 Task: Create a sub task Release to Production / Go Live for the task  Implement a new cloud-based project accounting system for a company in the project BayTech , assign it to team member softage.2@softage.net and update the status of the sub task to  Completed , set the priority of the sub task to High
Action: Mouse moved to (439, 410)
Screenshot: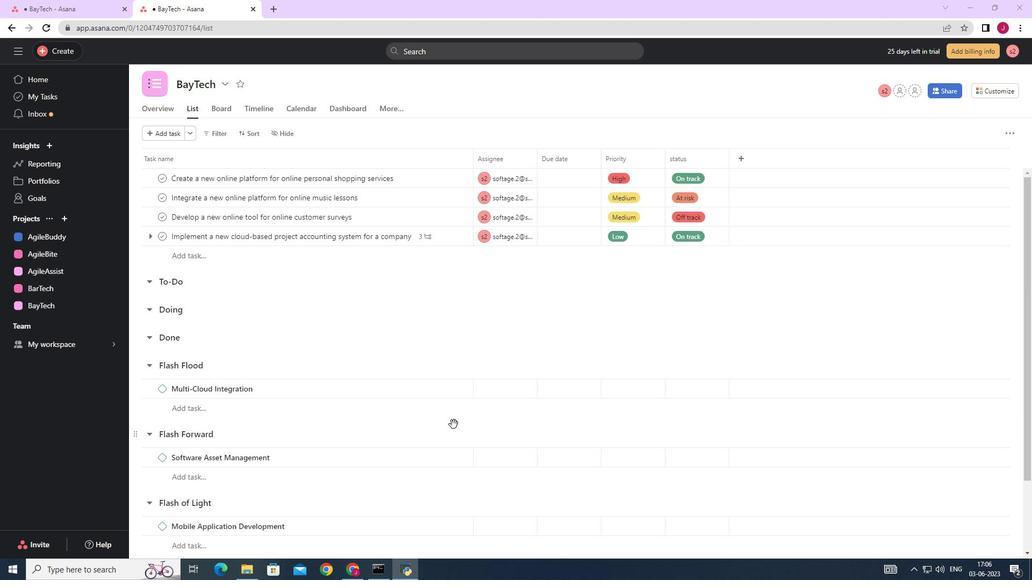 
Action: Mouse scrolled (439, 410) with delta (0, 0)
Screenshot: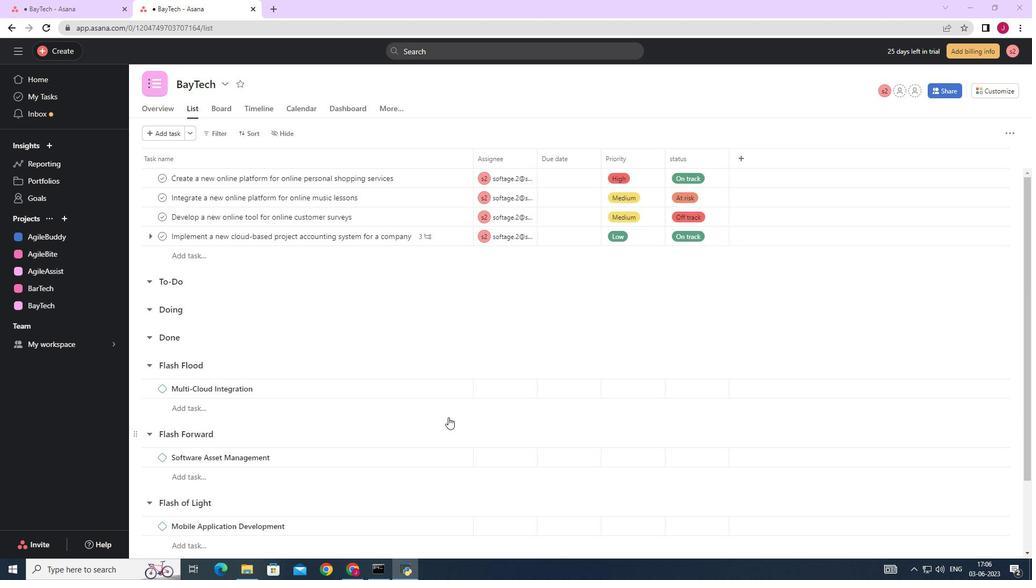 
Action: Mouse scrolled (439, 410) with delta (0, 0)
Screenshot: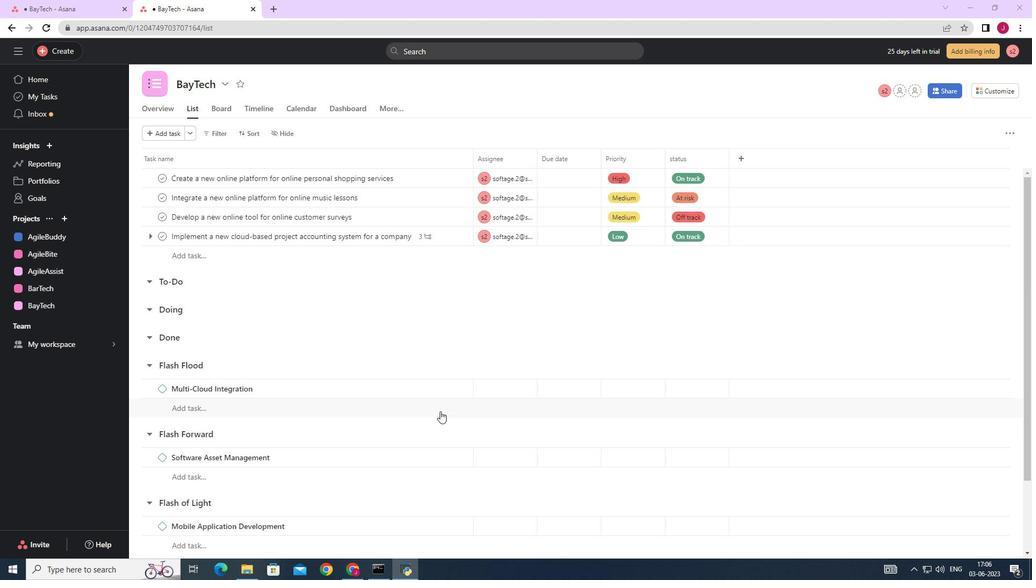 
Action: Mouse scrolled (439, 410) with delta (0, 0)
Screenshot: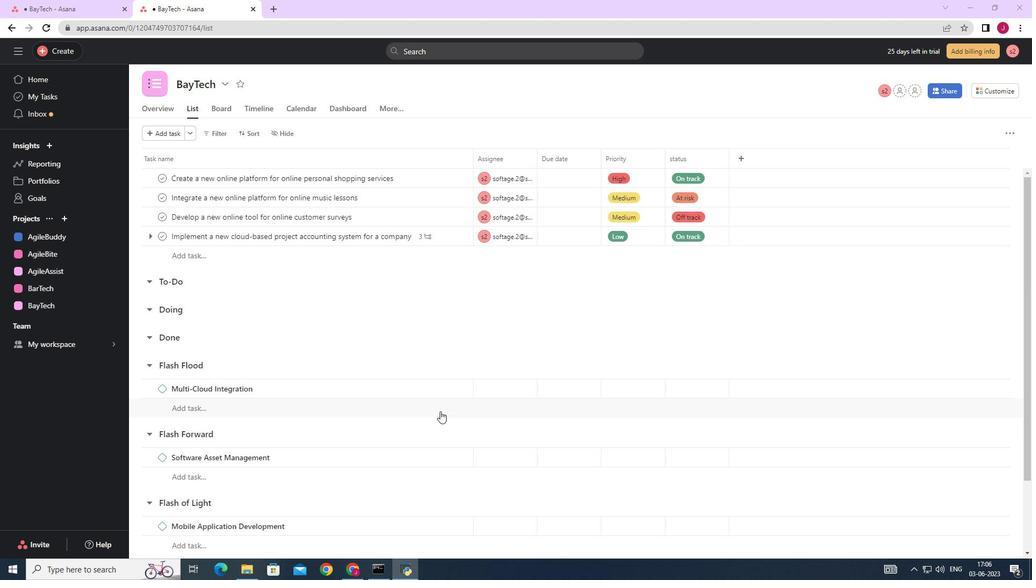 
Action: Mouse scrolled (439, 410) with delta (0, 0)
Screenshot: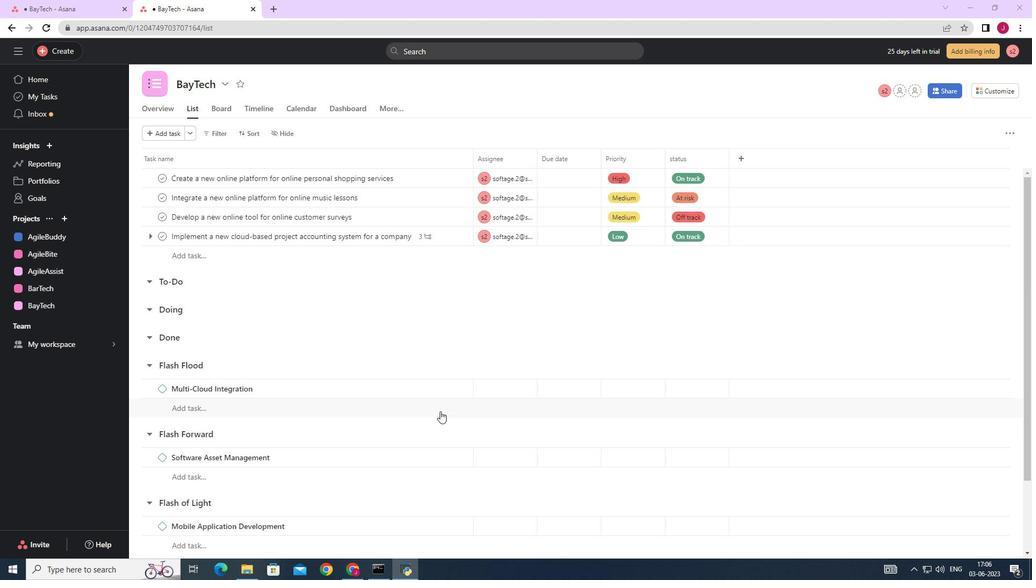 
Action: Mouse scrolled (439, 410) with delta (0, 0)
Screenshot: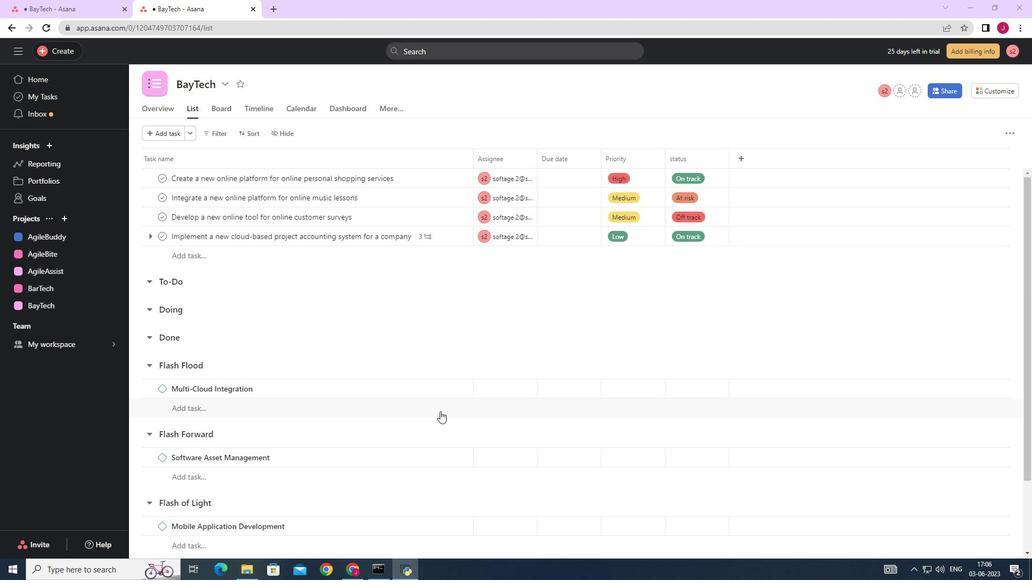 
Action: Mouse moved to (423, 409)
Screenshot: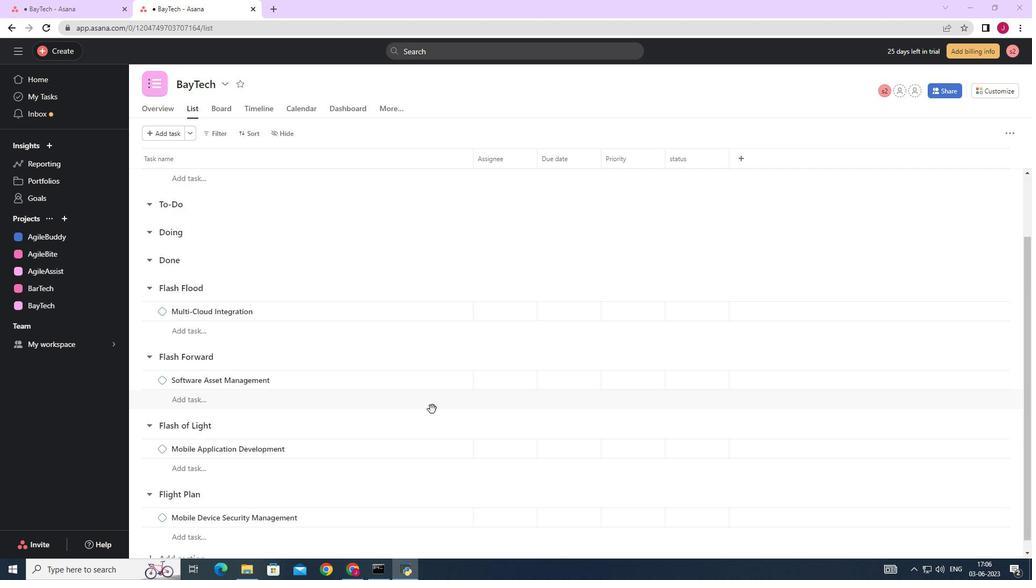 
Action: Mouse scrolled (423, 409) with delta (0, 0)
Screenshot: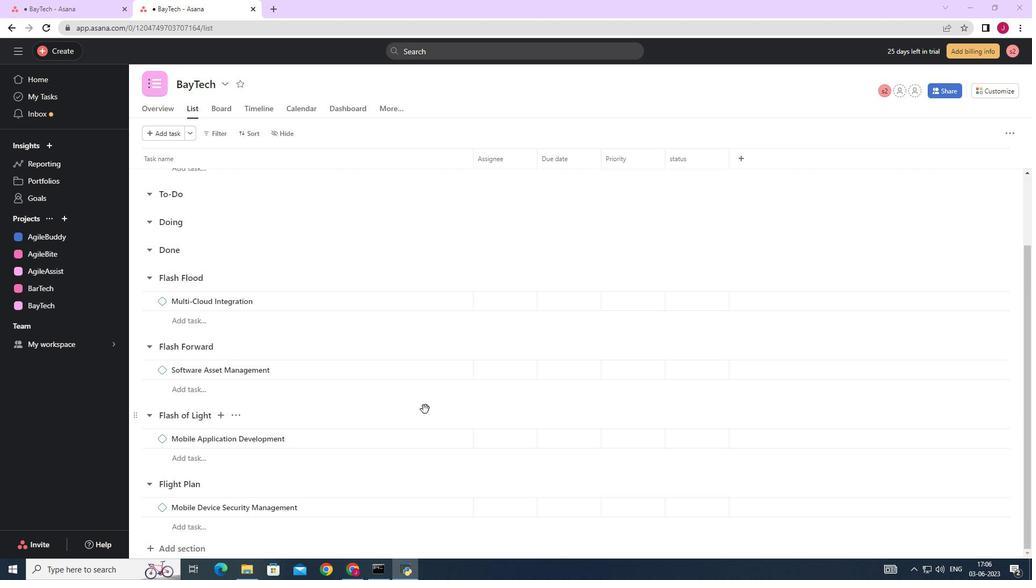 
Action: Mouse scrolled (423, 409) with delta (0, 0)
Screenshot: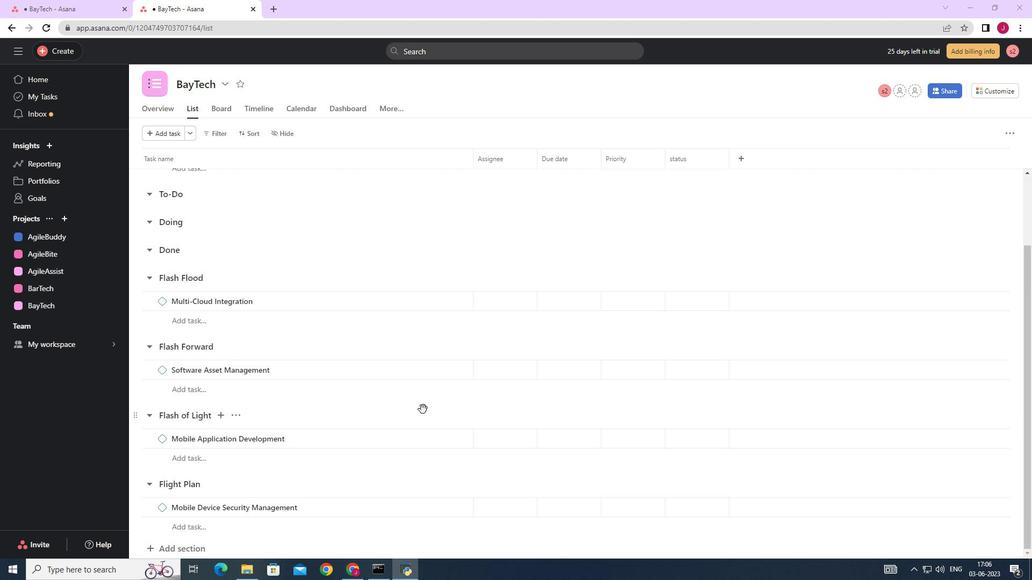 
Action: Mouse scrolled (423, 409) with delta (0, 0)
Screenshot: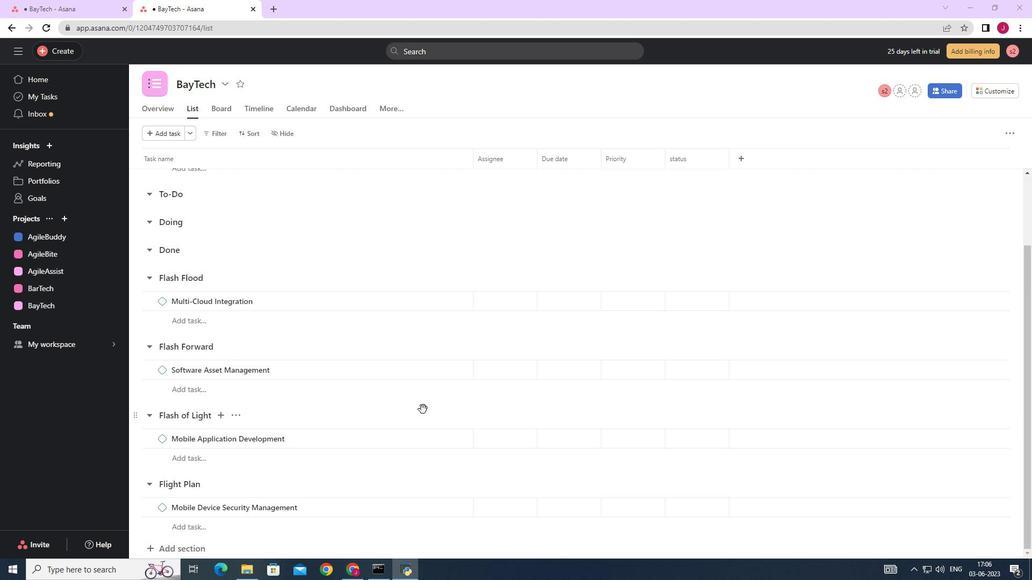 
Action: Mouse moved to (437, 235)
Screenshot: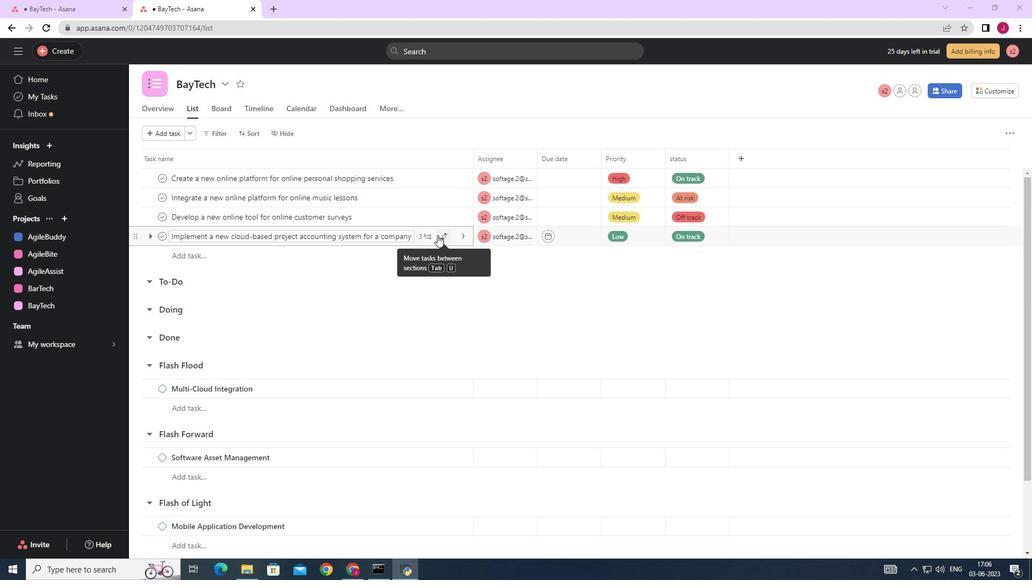 
Action: Mouse pressed left at (437, 235)
Screenshot: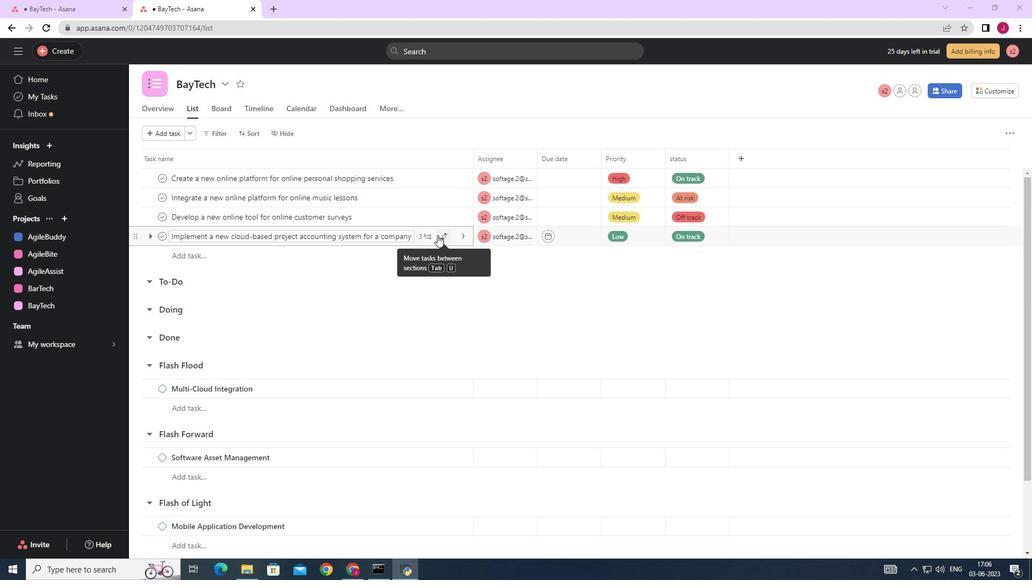
Action: Mouse moved to (643, 351)
Screenshot: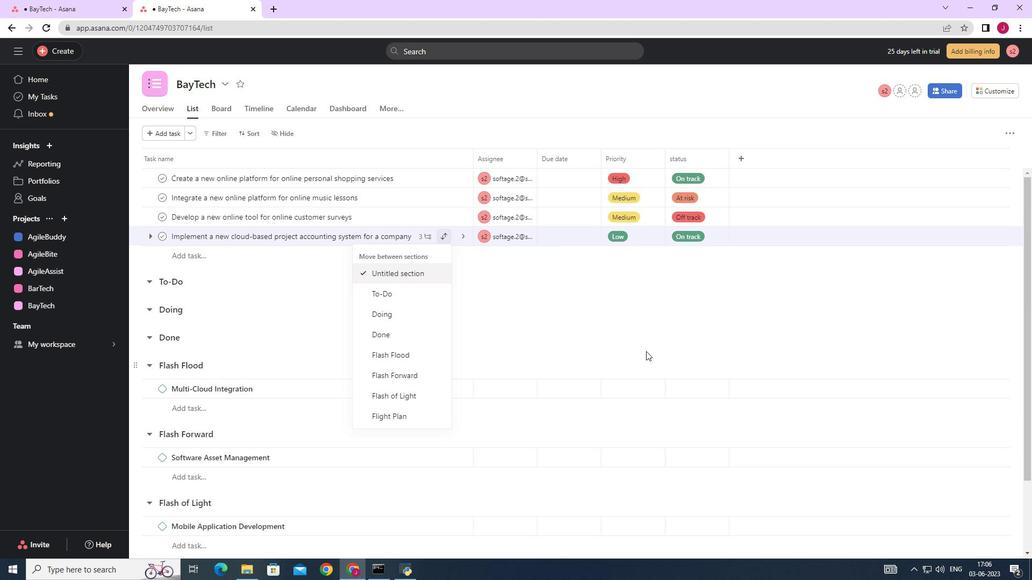 
Action: Mouse scrolled (644, 351) with delta (0, 0)
Screenshot: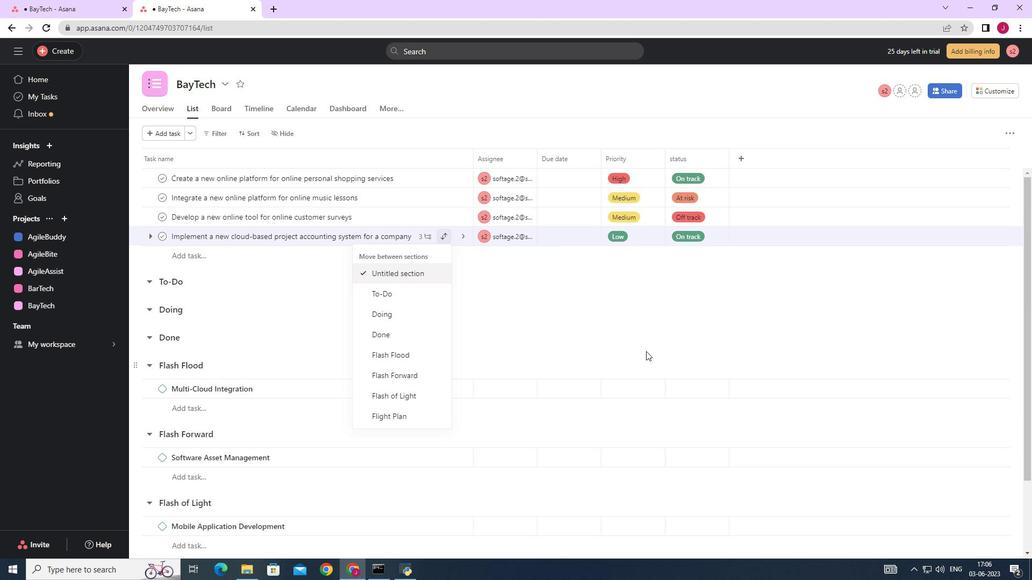 
Action: Mouse moved to (641, 351)
Screenshot: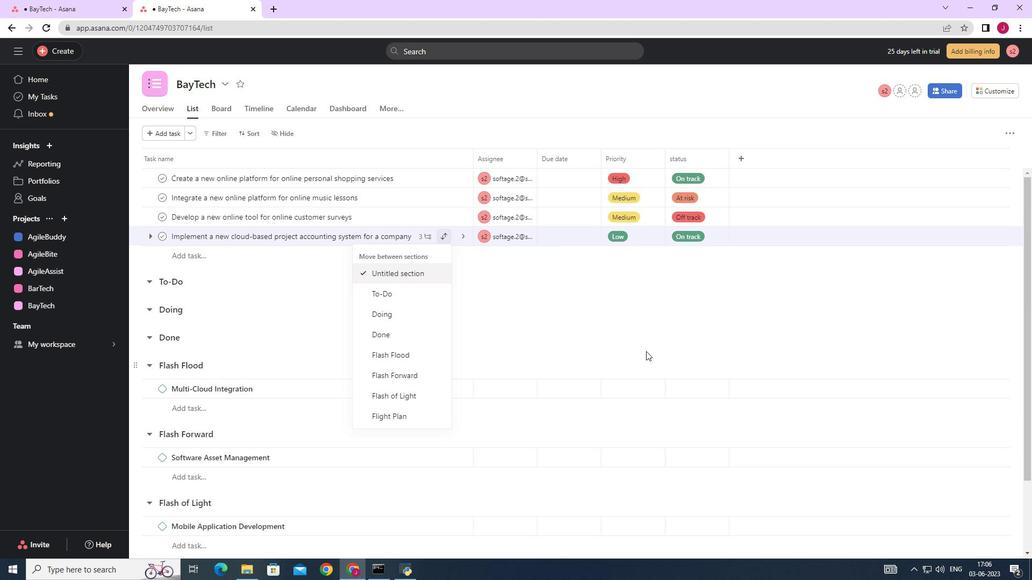 
Action: Mouse scrolled (641, 351) with delta (0, 0)
Screenshot: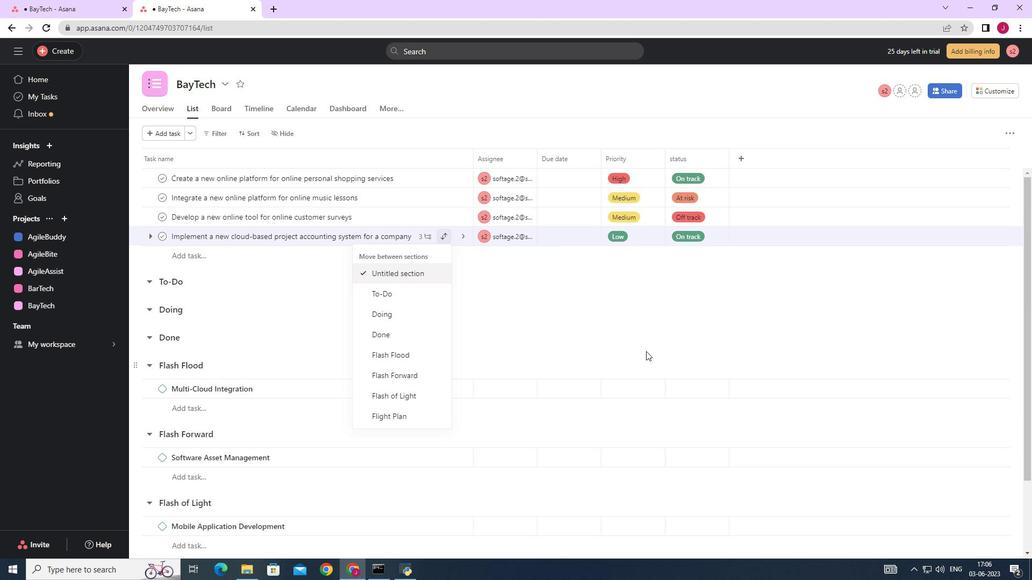 
Action: Mouse scrolled (641, 351) with delta (0, 0)
Screenshot: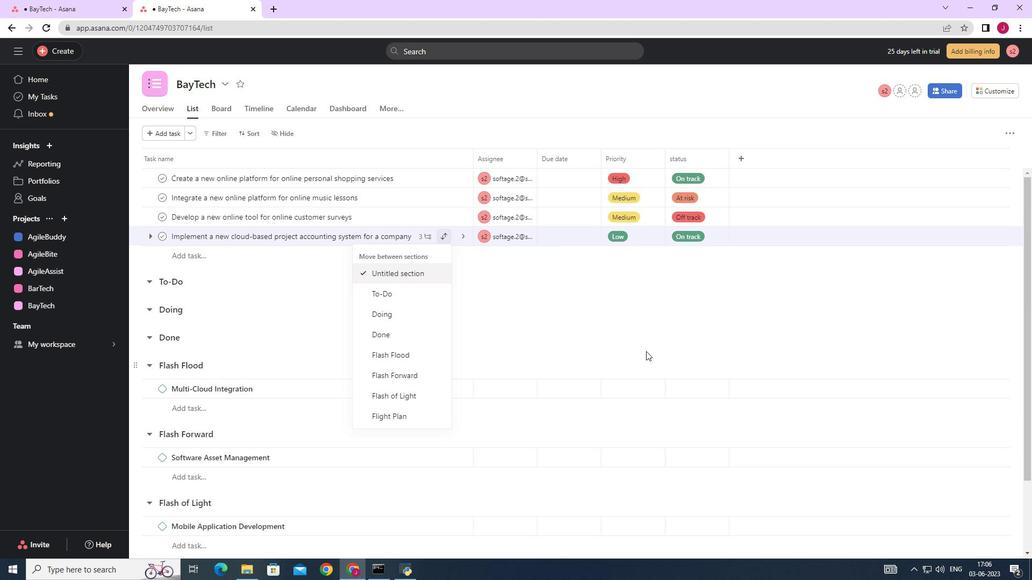 
Action: Mouse scrolled (641, 351) with delta (0, 0)
Screenshot: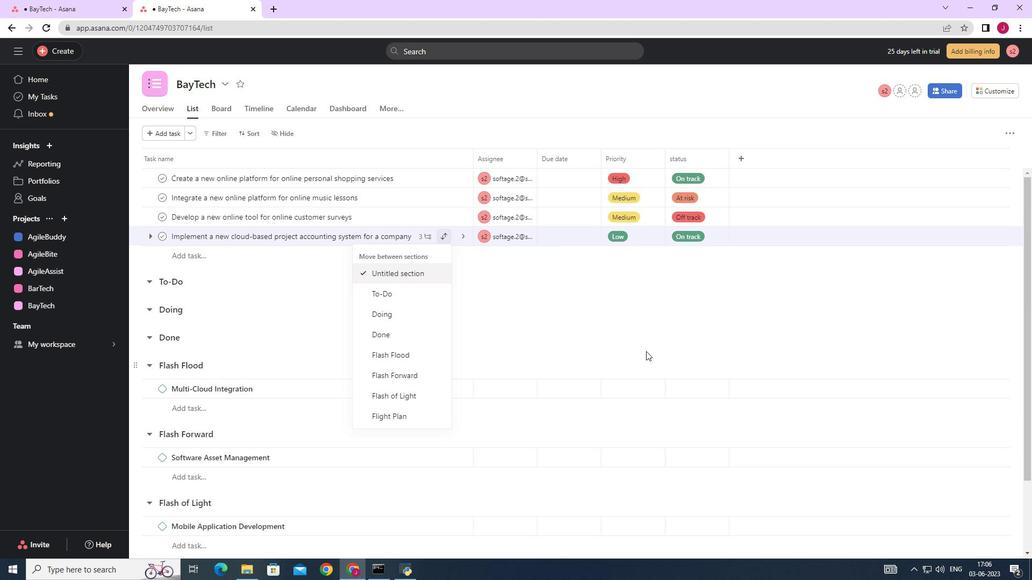 
Action: Mouse moved to (501, 389)
Screenshot: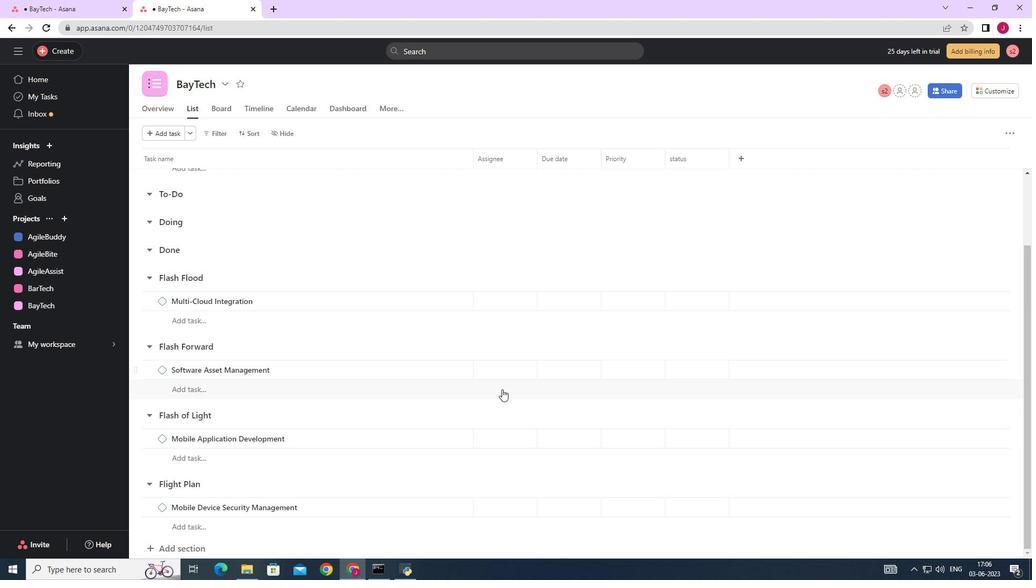 
Action: Mouse scrolled (501, 390) with delta (0, 0)
Screenshot: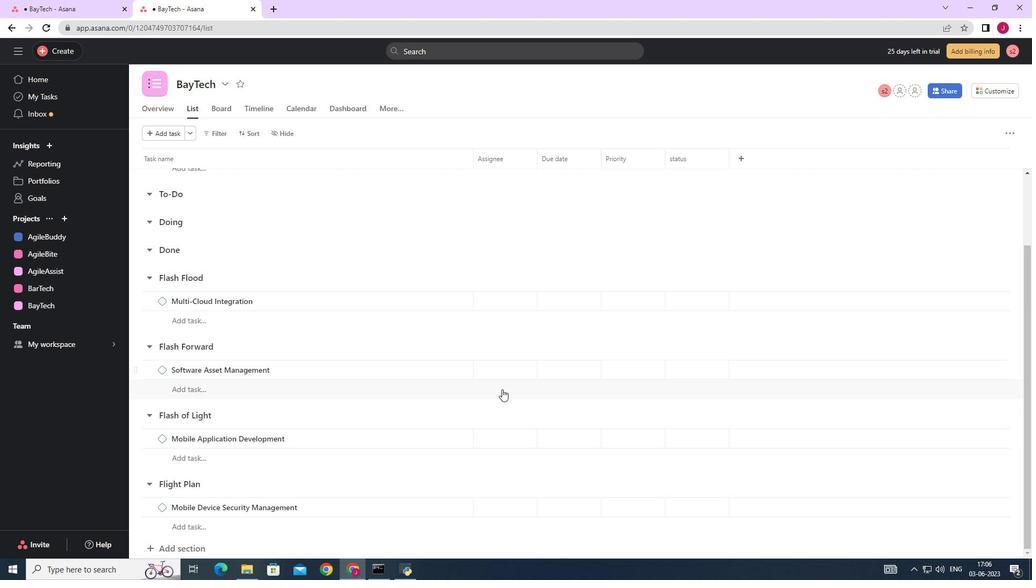 
Action: Mouse moved to (499, 389)
Screenshot: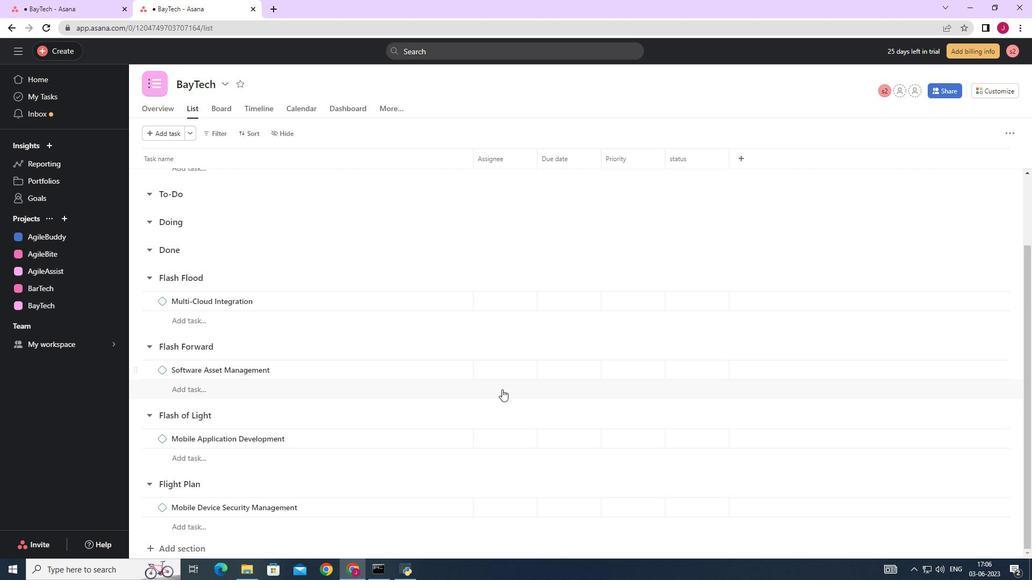 
Action: Mouse scrolled (499, 390) with delta (0, 0)
Screenshot: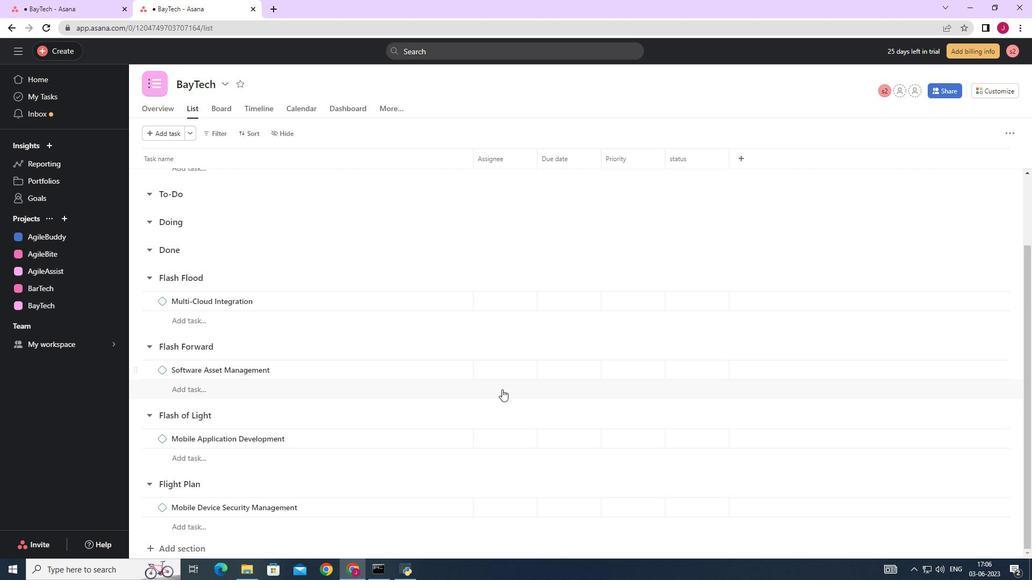 
Action: Mouse moved to (492, 385)
Screenshot: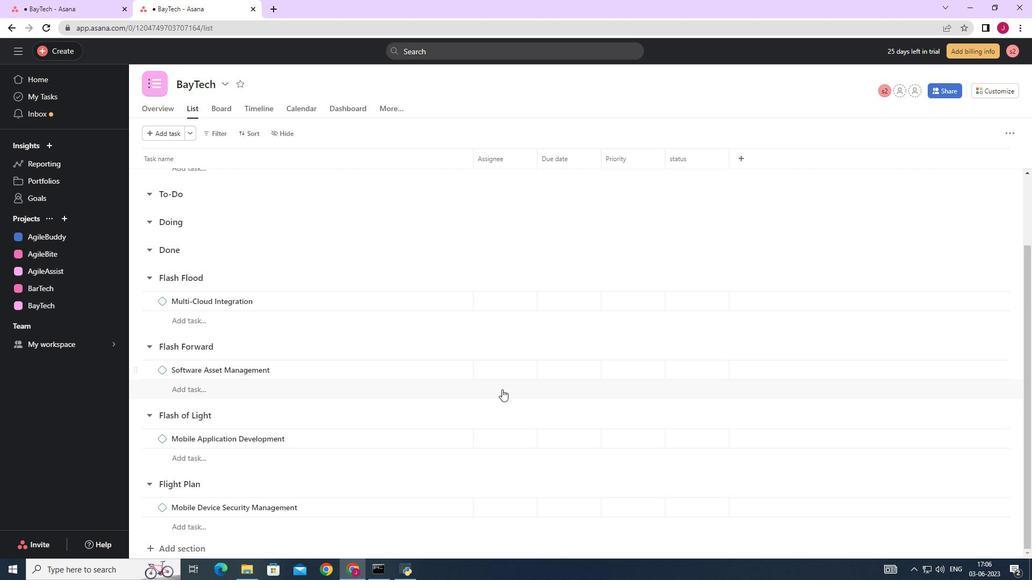 
Action: Mouse scrolled (495, 389) with delta (0, 0)
Screenshot: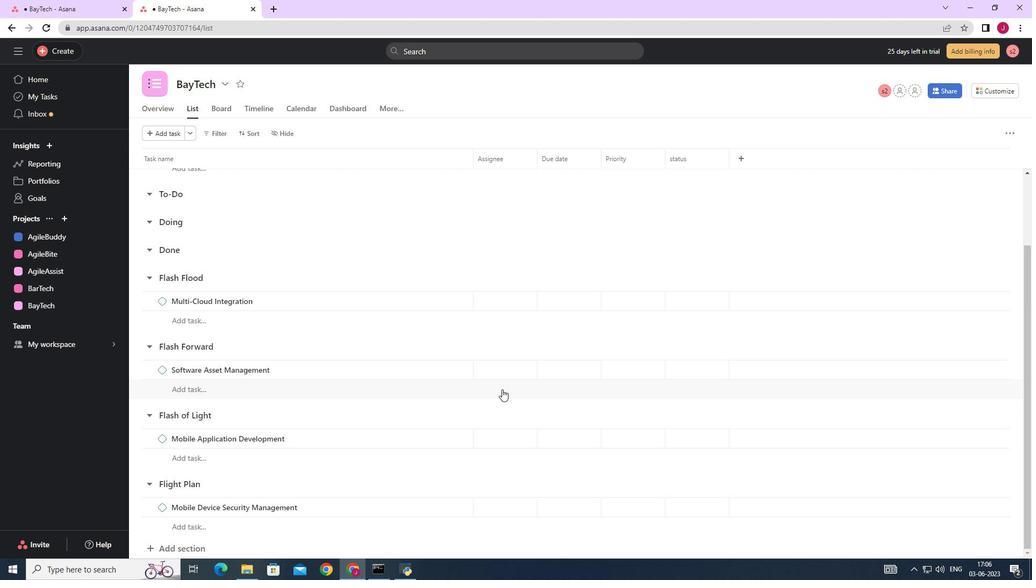 
Action: Mouse moved to (456, 238)
Screenshot: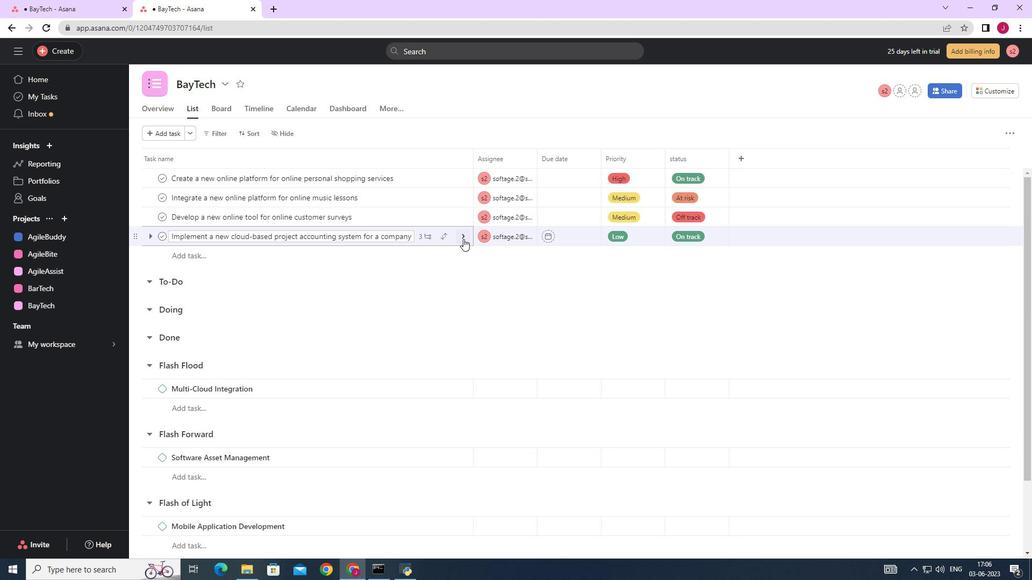 
Action: Mouse pressed left at (456, 238)
Screenshot: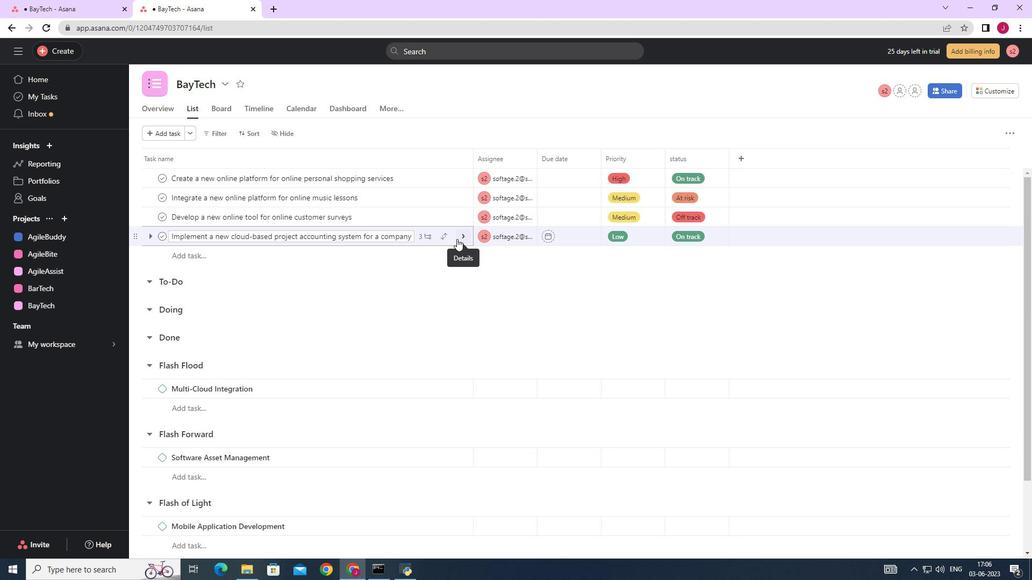 
Action: Mouse moved to (844, 432)
Screenshot: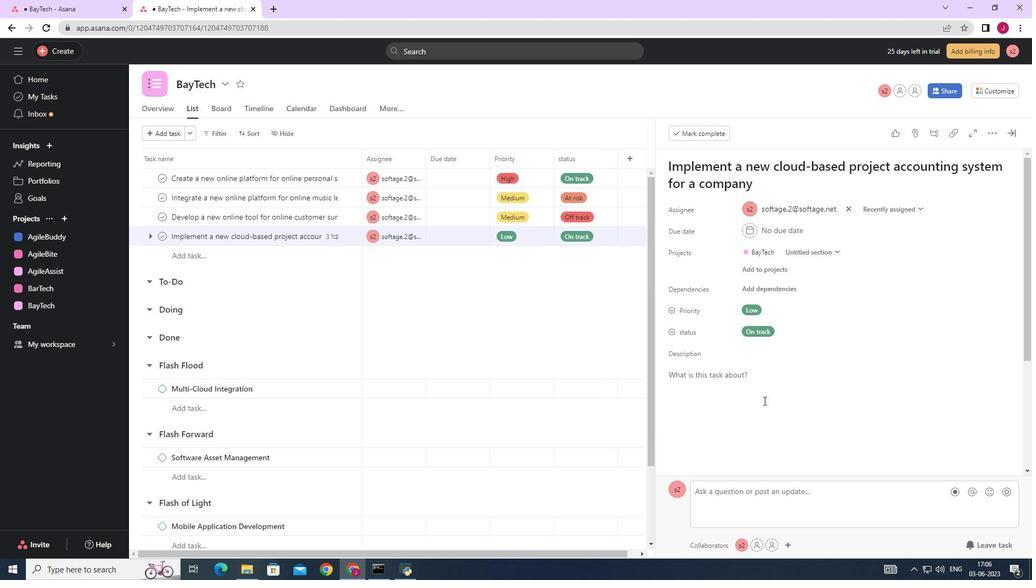 
Action: Mouse scrolled (844, 431) with delta (0, 0)
Screenshot: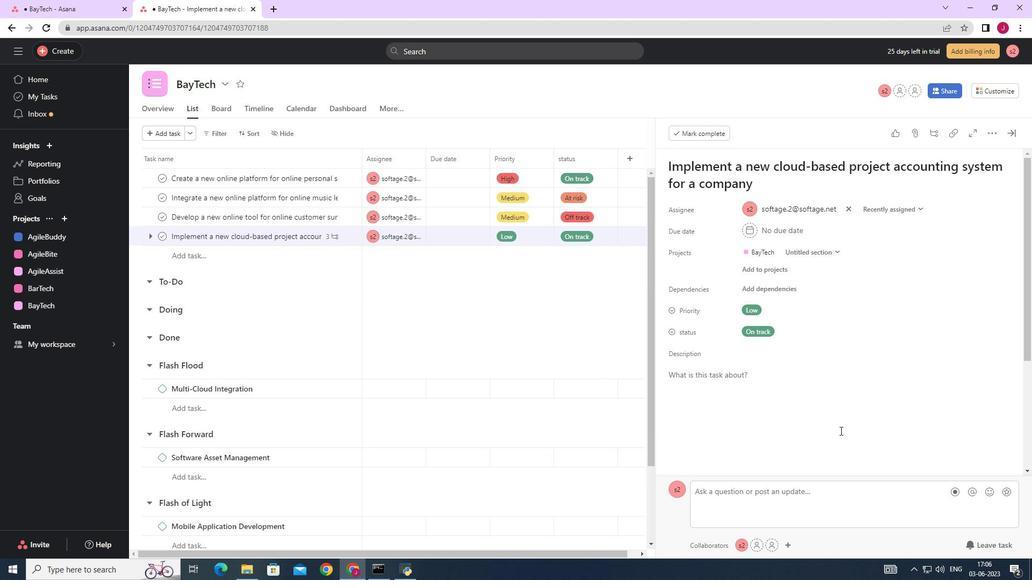
Action: Mouse scrolled (844, 431) with delta (0, 0)
Screenshot: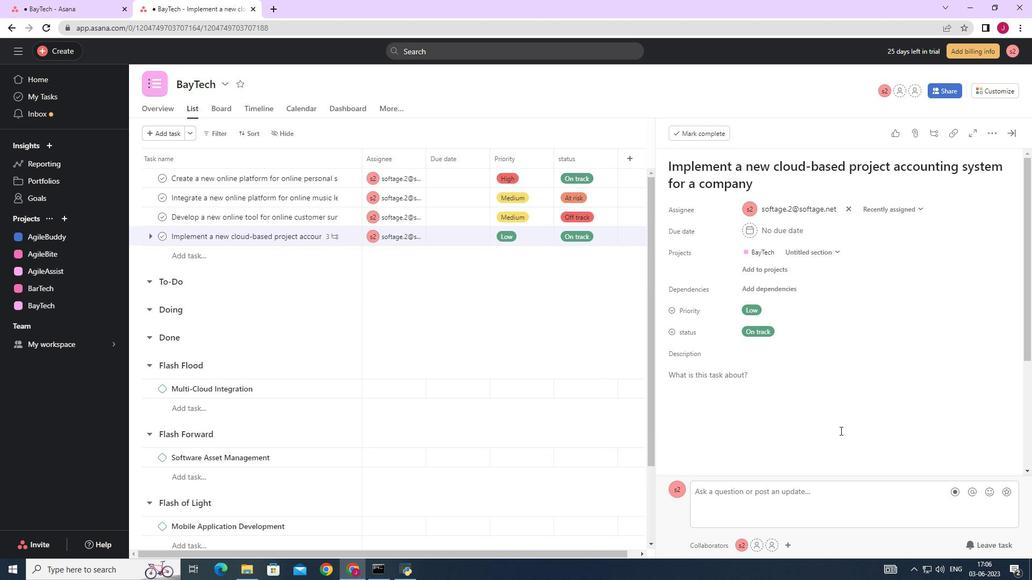 
Action: Mouse scrolled (844, 431) with delta (0, 0)
Screenshot: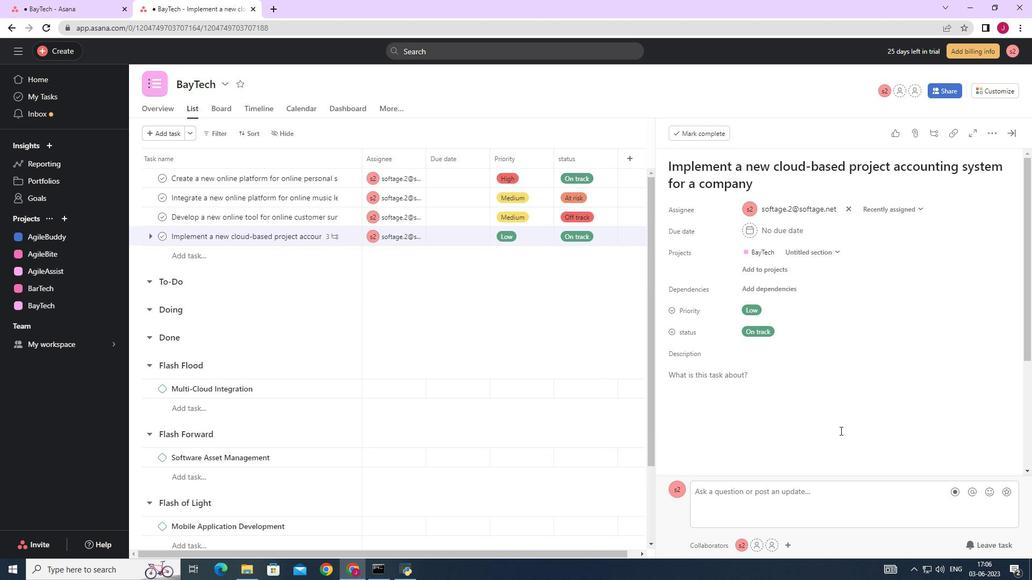 
Action: Mouse scrolled (844, 431) with delta (0, 0)
Screenshot: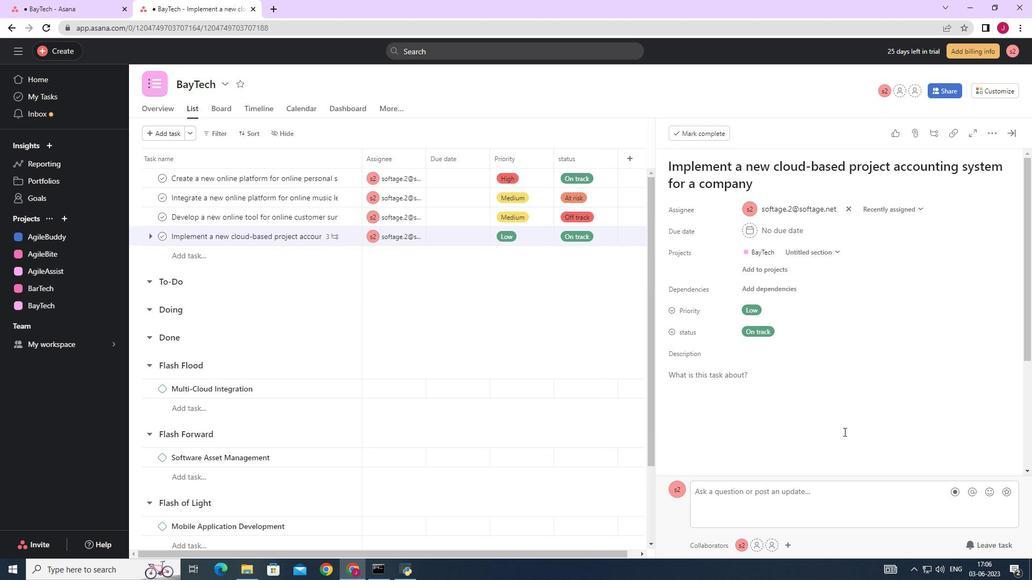
Action: Mouse scrolled (844, 431) with delta (0, 0)
Screenshot: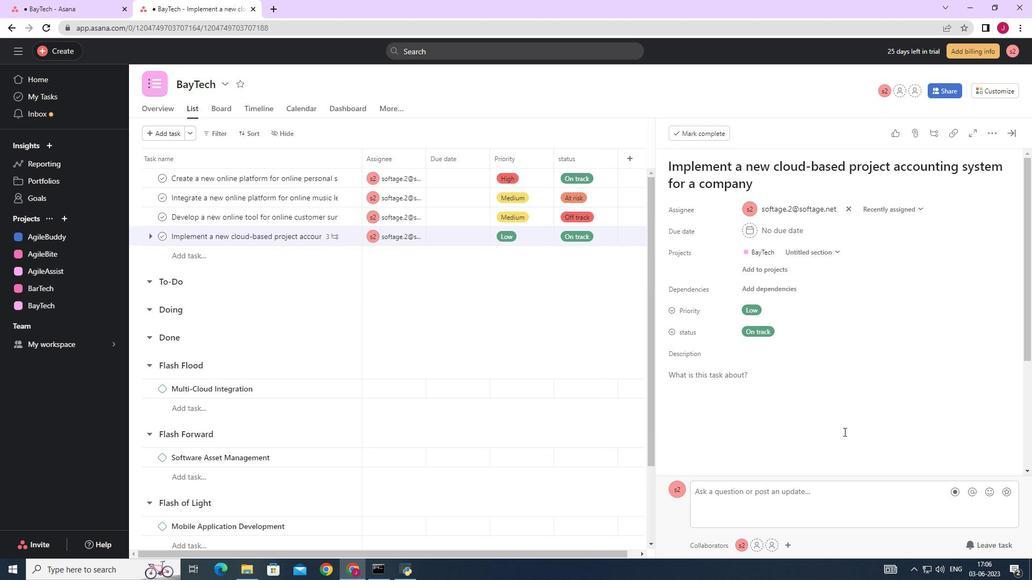 
Action: Mouse scrolled (844, 431) with delta (0, 0)
Screenshot: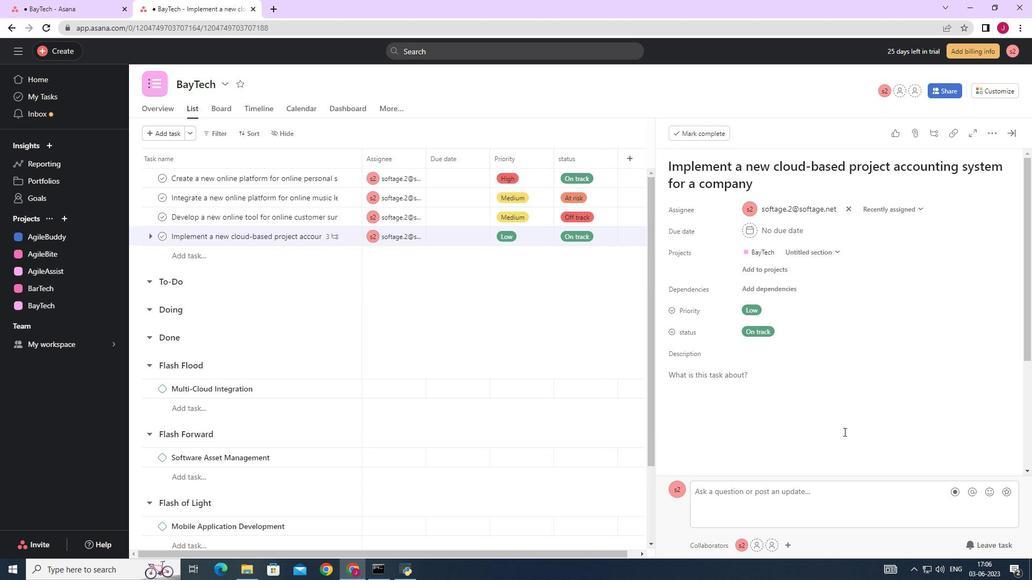 
Action: Mouse moved to (703, 391)
Screenshot: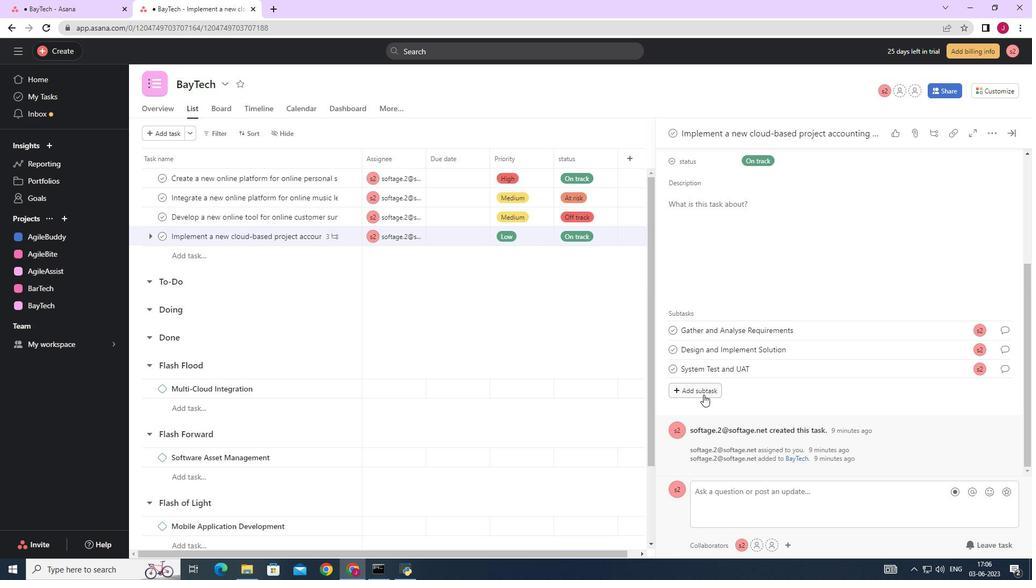 
Action: Mouse pressed left at (703, 391)
Screenshot: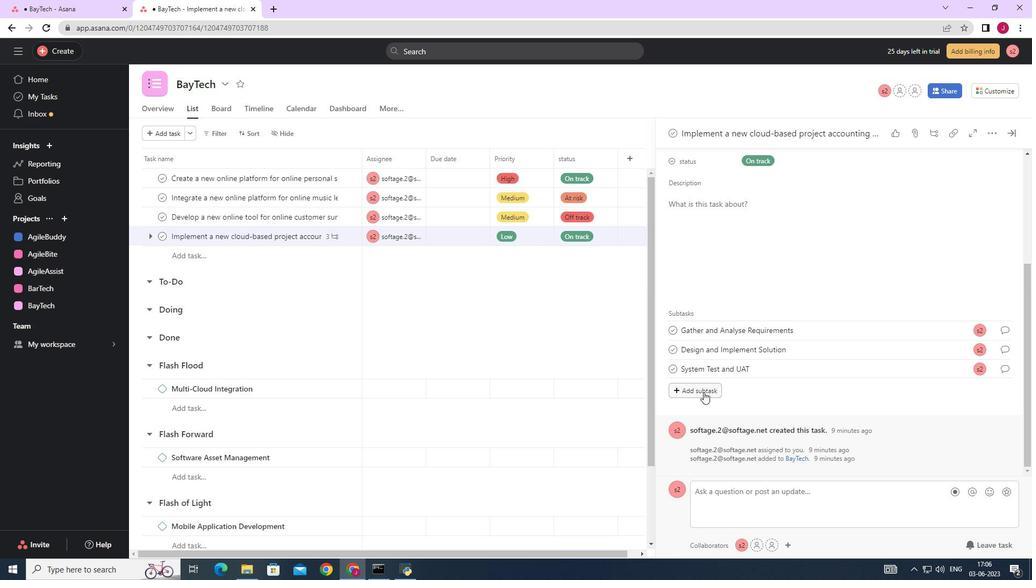 
Action: Key pressed <Key.caps_lock>R<Key.caps_lock><Key.backspace>r<Key.caps_lock>ELEASE<Key.space>TO<Key.space>PRODUCTION<Key.space>/<Key.space><Key.caps_lock>g<Key.caps_lock>O<Key.space><Key.caps_lock>l<Key.caps_lock>IVE<Key.space>
Screenshot: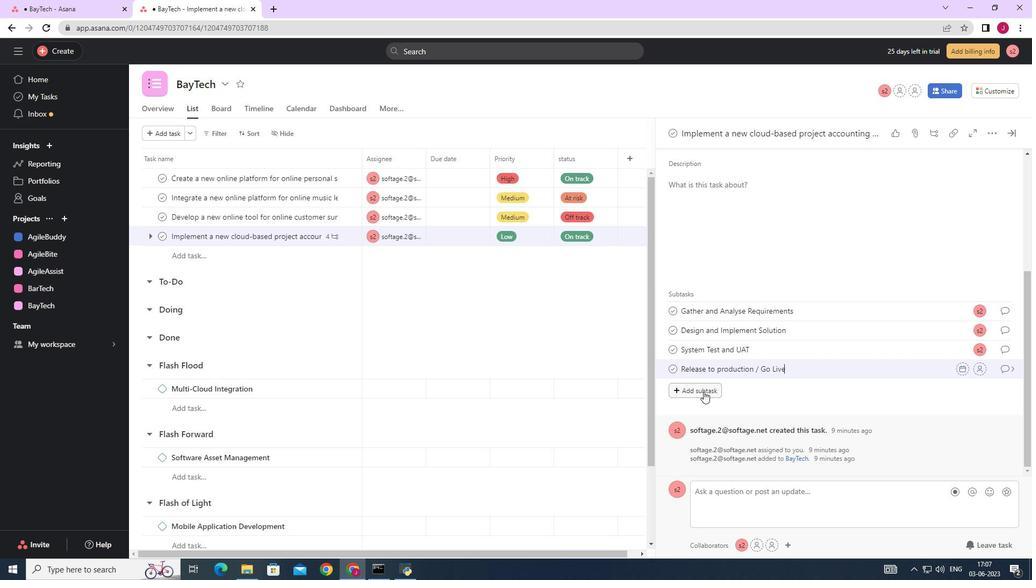 
Action: Mouse moved to (983, 370)
Screenshot: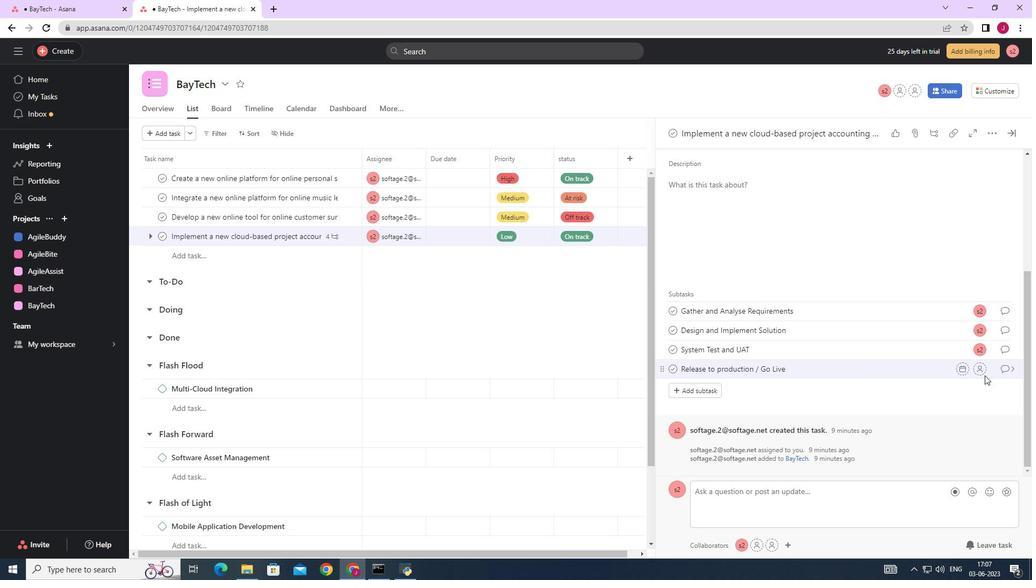 
Action: Mouse pressed left at (983, 370)
Screenshot: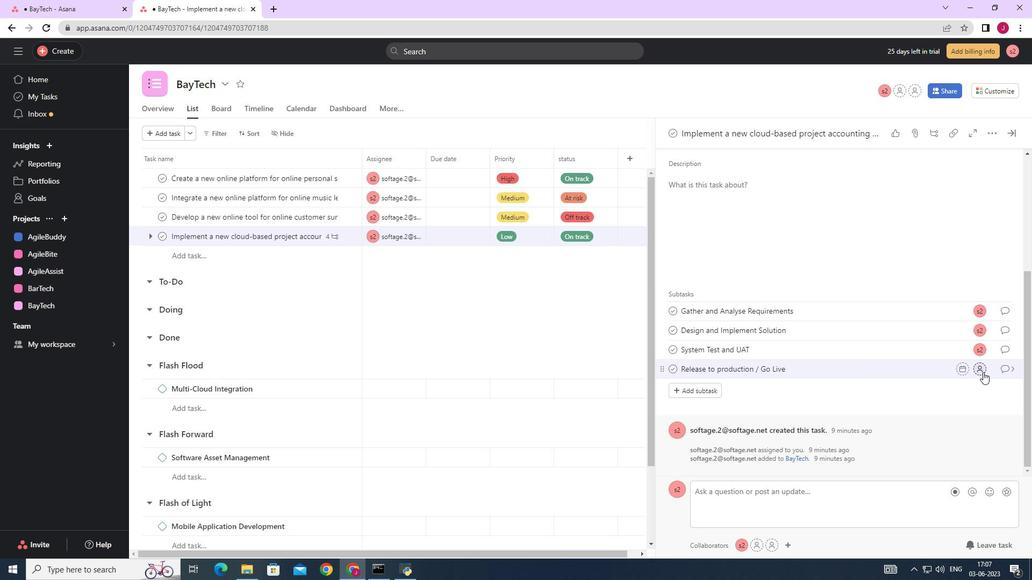 
Action: Mouse moved to (953, 353)
Screenshot: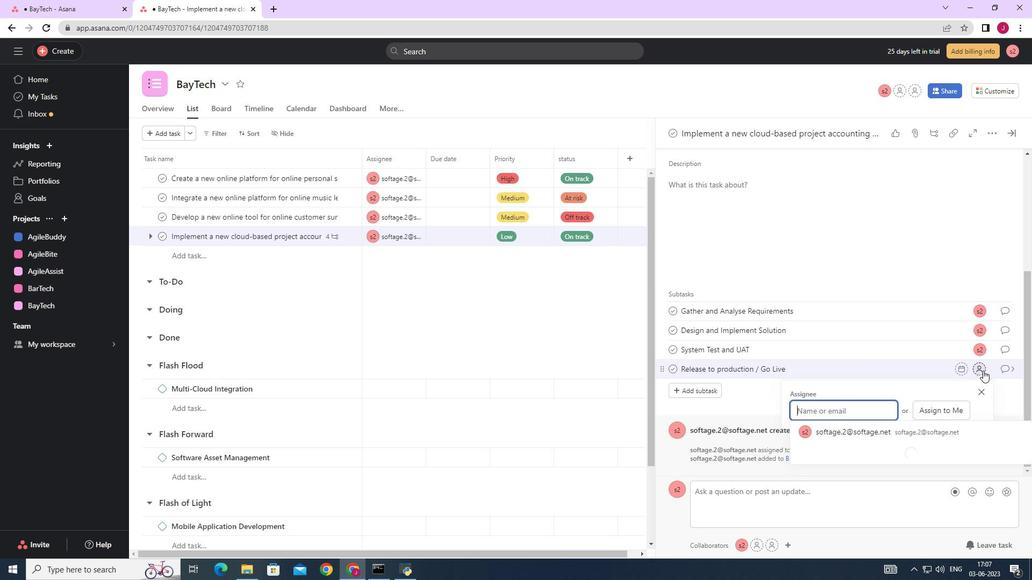 
Action: Key pressed SOFTAGE.
Screenshot: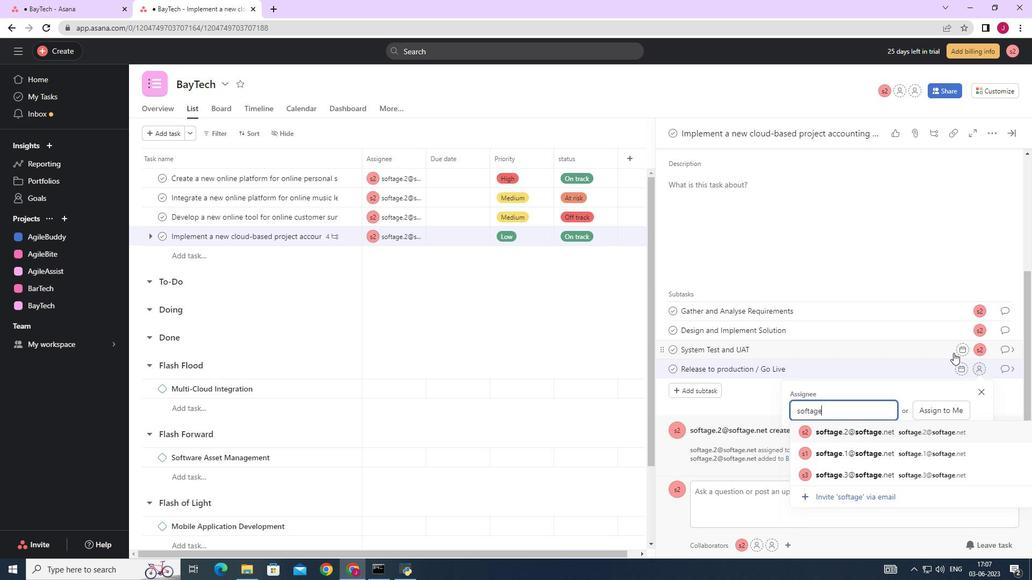 
Action: Mouse moved to (945, 327)
Screenshot: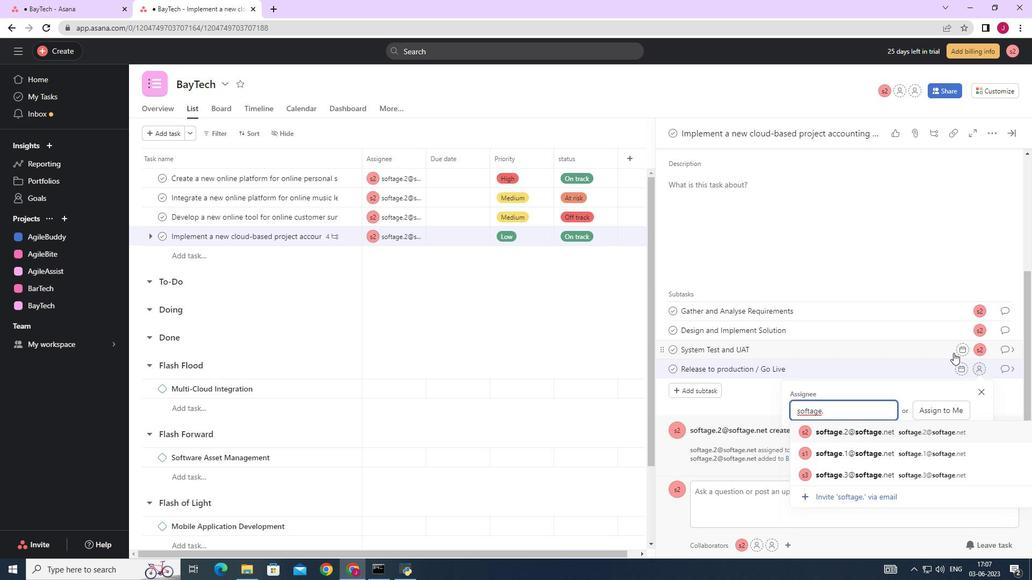 
Action: Key pressed 2
Screenshot: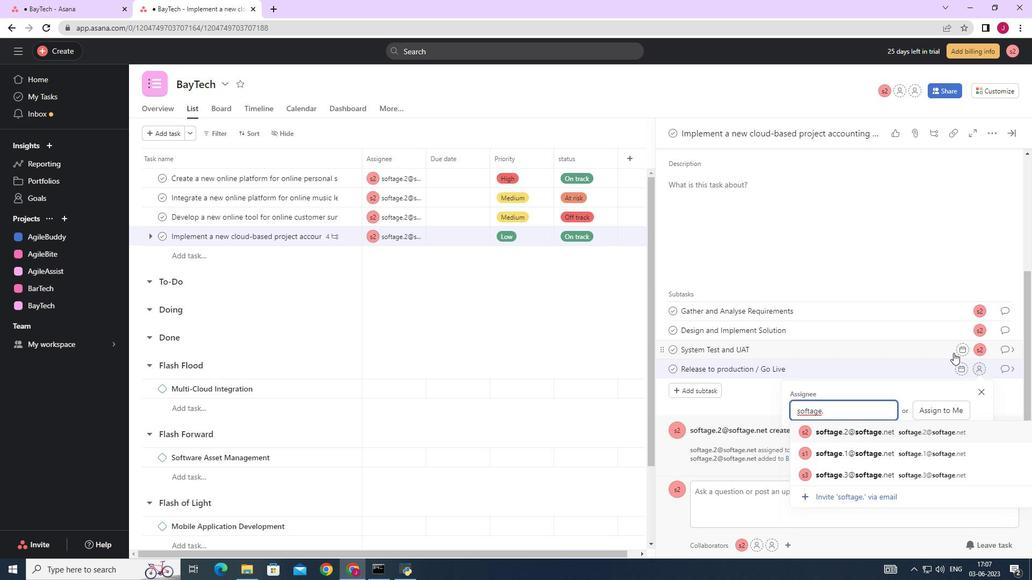 
Action: Mouse moved to (851, 431)
Screenshot: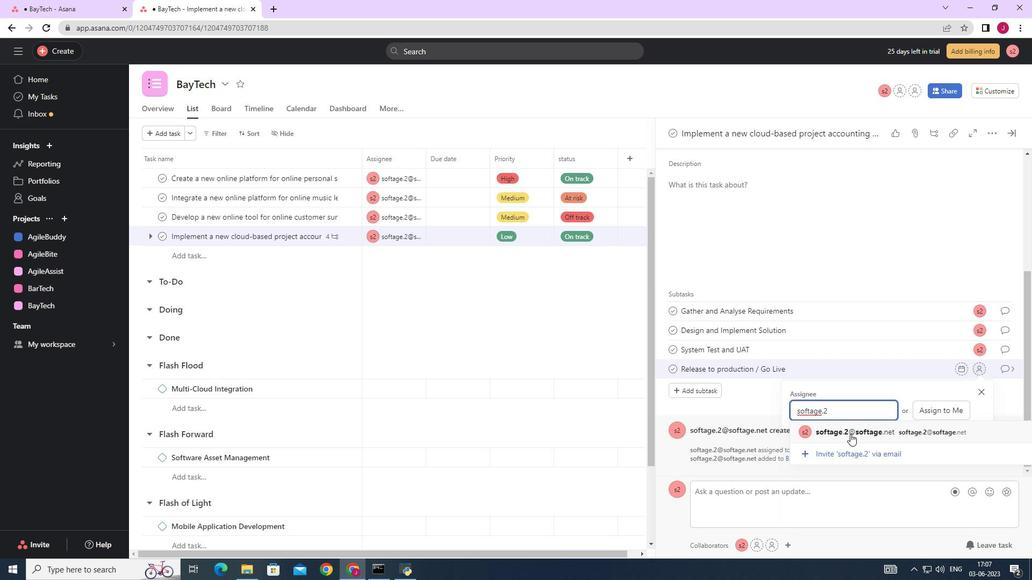 
Action: Mouse pressed left at (851, 431)
Screenshot: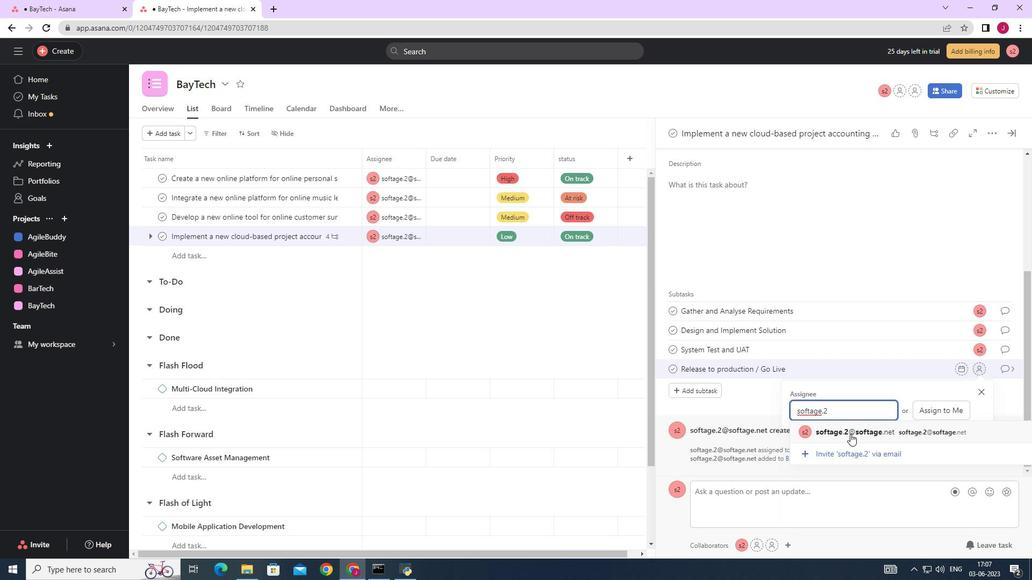 
Action: Mouse moved to (1002, 369)
Screenshot: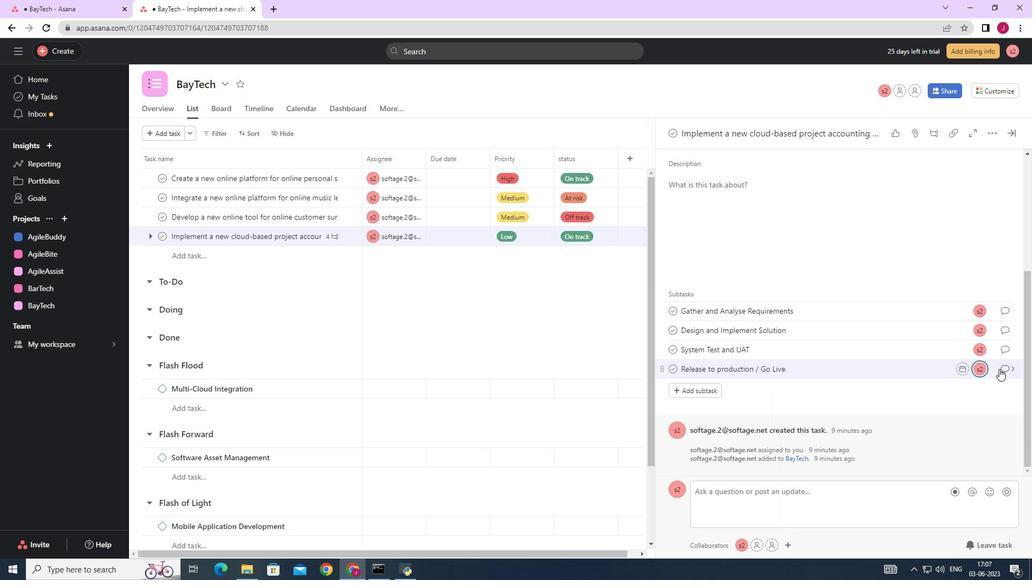 
Action: Mouse pressed left at (1002, 369)
Screenshot: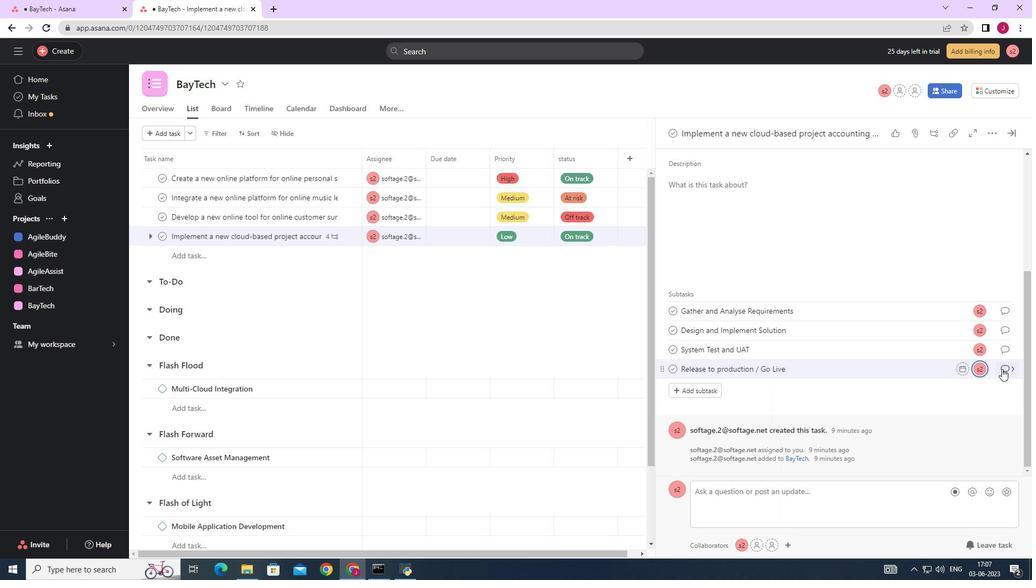 
Action: Mouse moved to (711, 281)
Screenshot: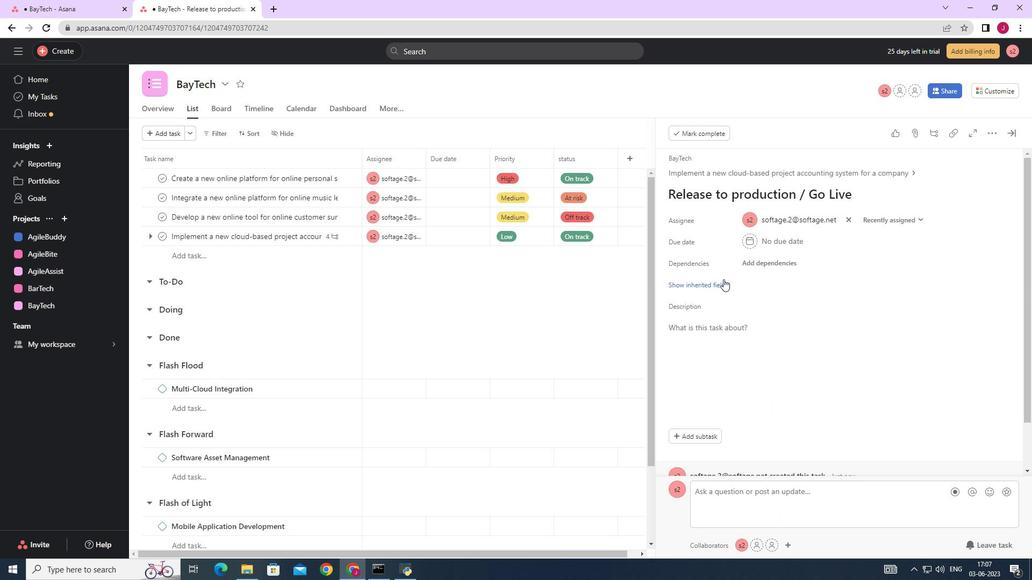 
Action: Mouse pressed left at (711, 281)
Screenshot: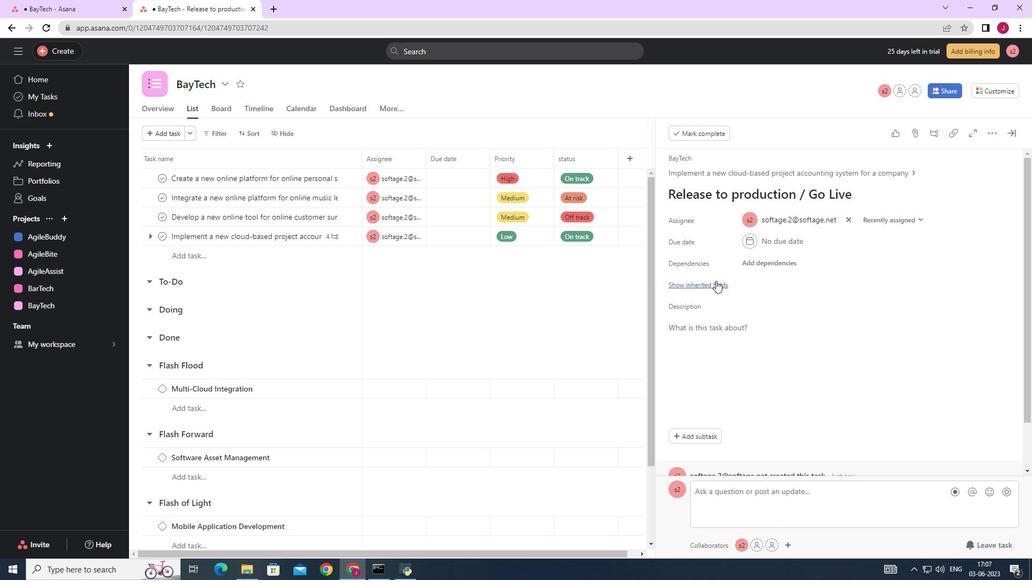 
Action: Mouse moved to (749, 302)
Screenshot: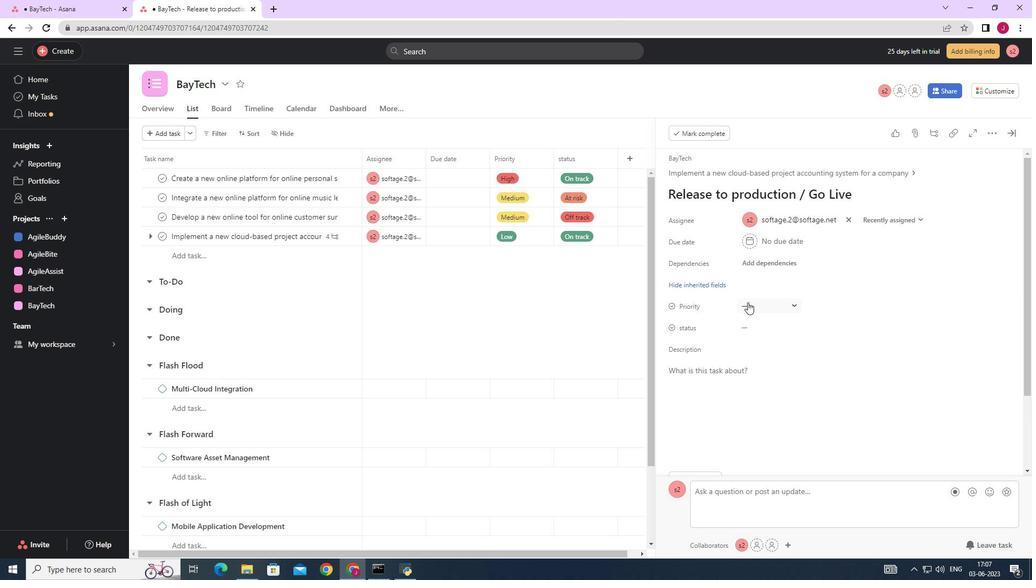 
Action: Mouse pressed left at (749, 302)
Screenshot: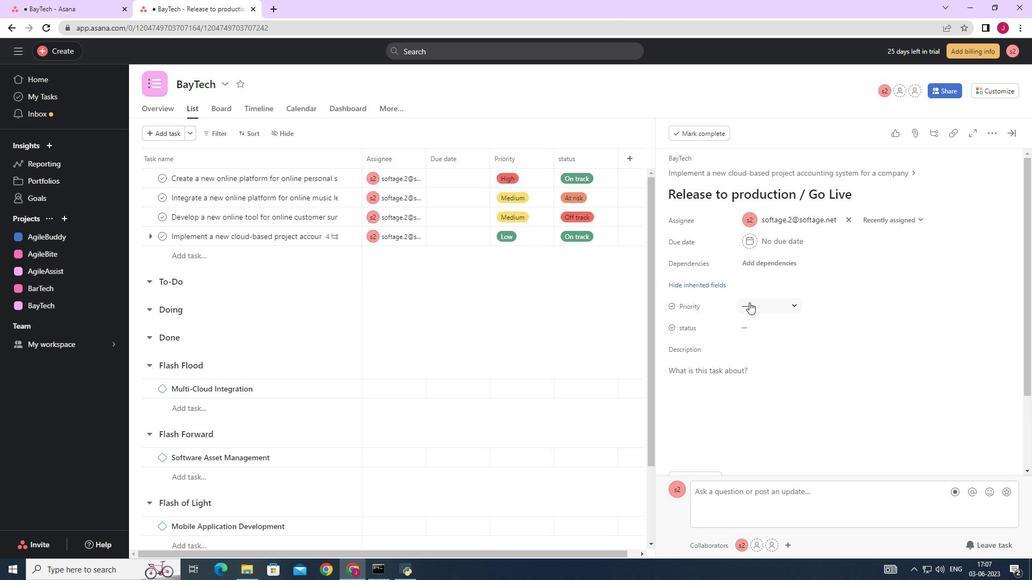 
Action: Mouse moved to (770, 345)
Screenshot: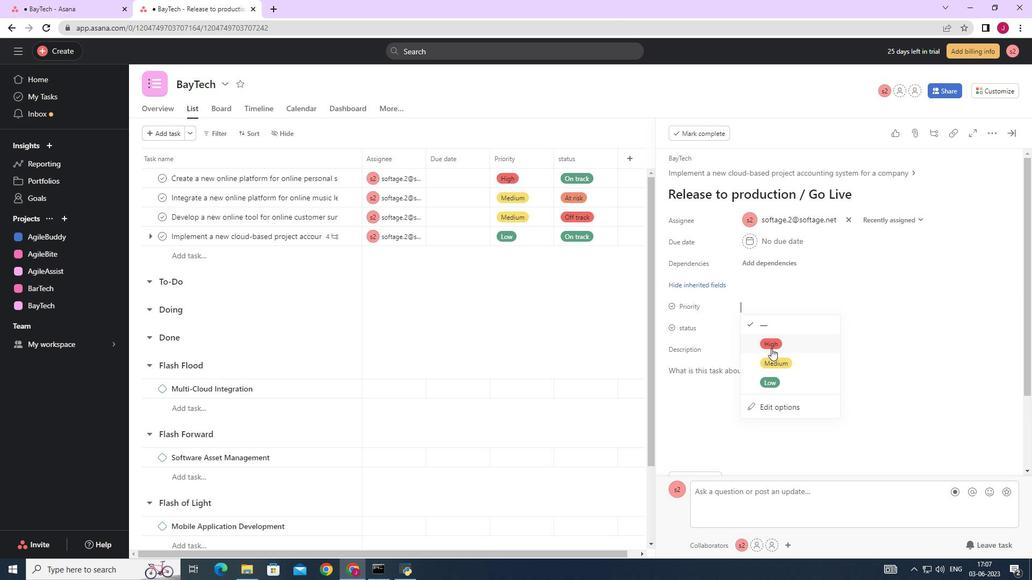 
Action: Mouse pressed left at (770, 345)
Screenshot: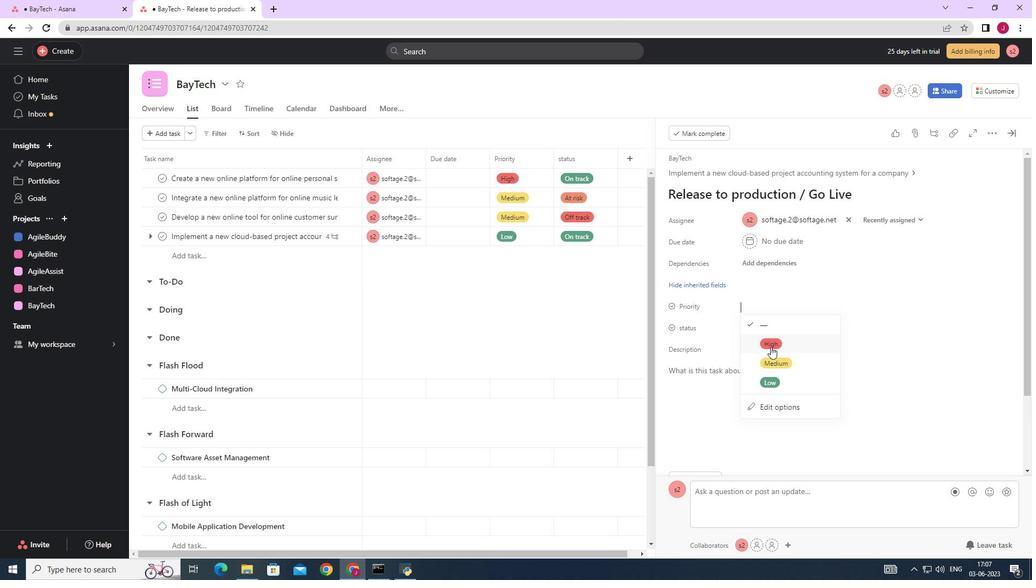 
Action: Mouse moved to (760, 330)
Screenshot: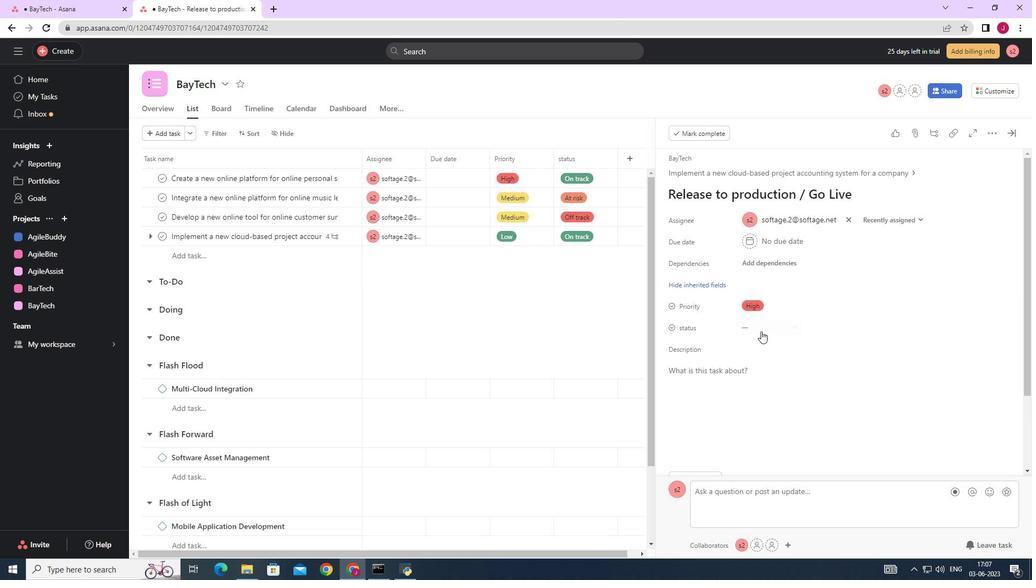 
Action: Mouse pressed left at (760, 330)
Screenshot: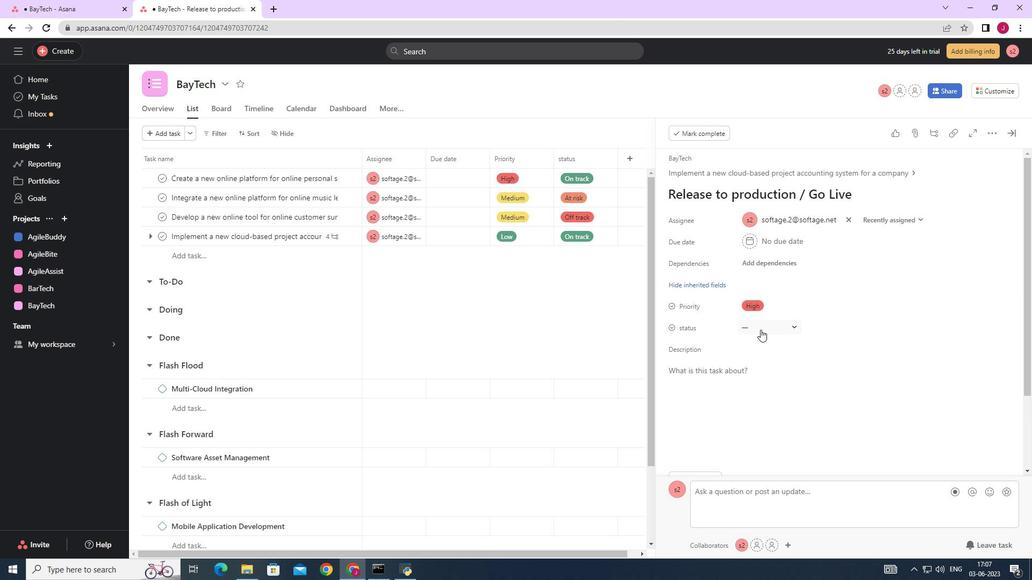 
Action: Mouse moved to (783, 421)
Screenshot: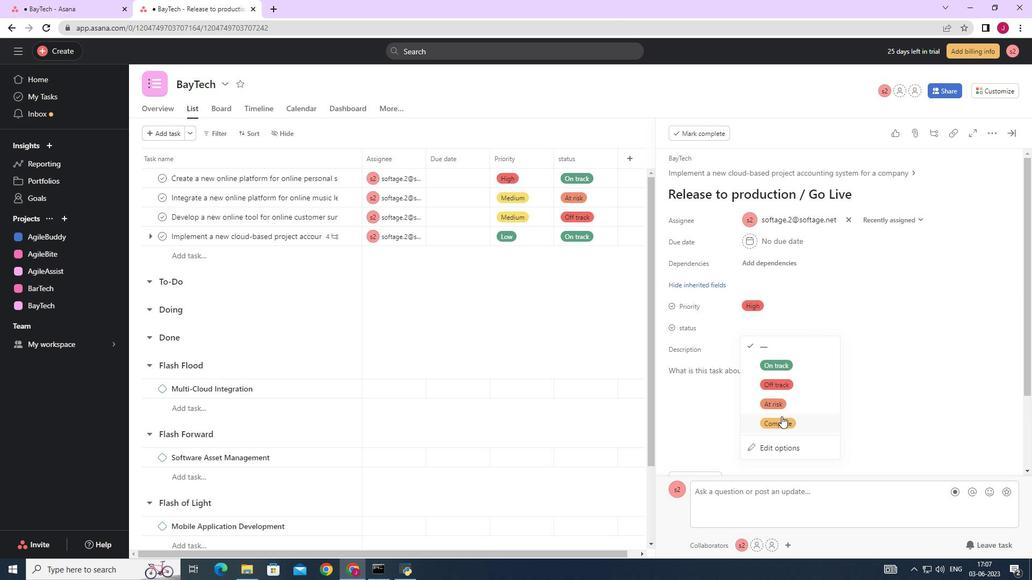 
Action: Mouse pressed left at (783, 421)
Screenshot: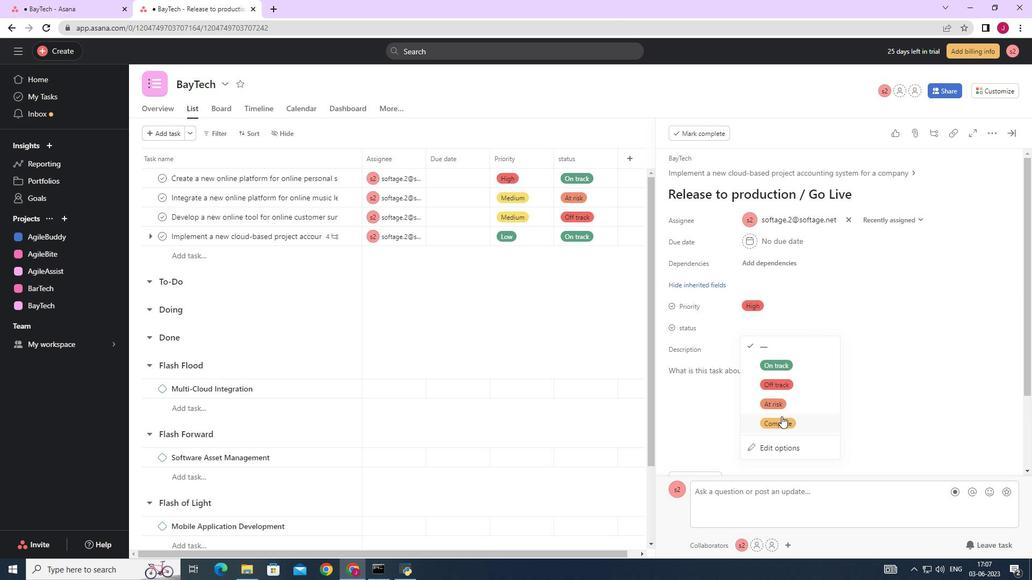 
Action: Mouse moved to (1018, 134)
Screenshot: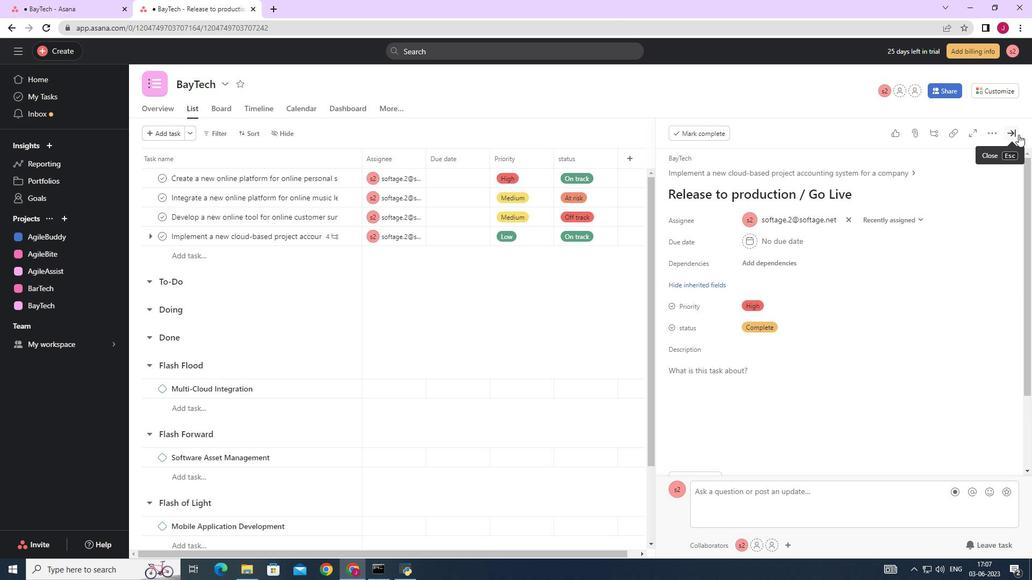 
Action: Mouse pressed left at (1018, 134)
Screenshot: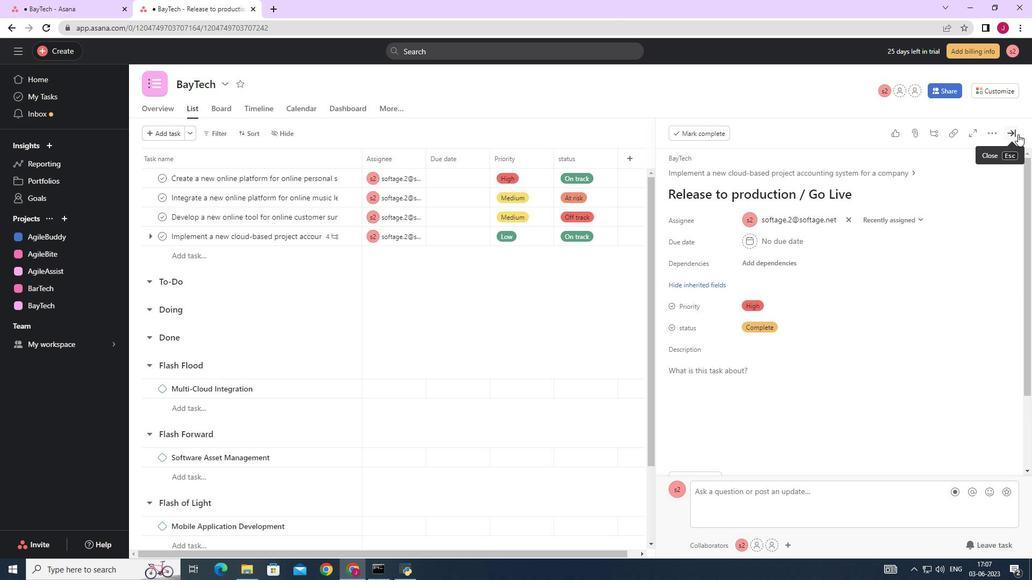 
Action: Mouse moved to (943, 182)
Screenshot: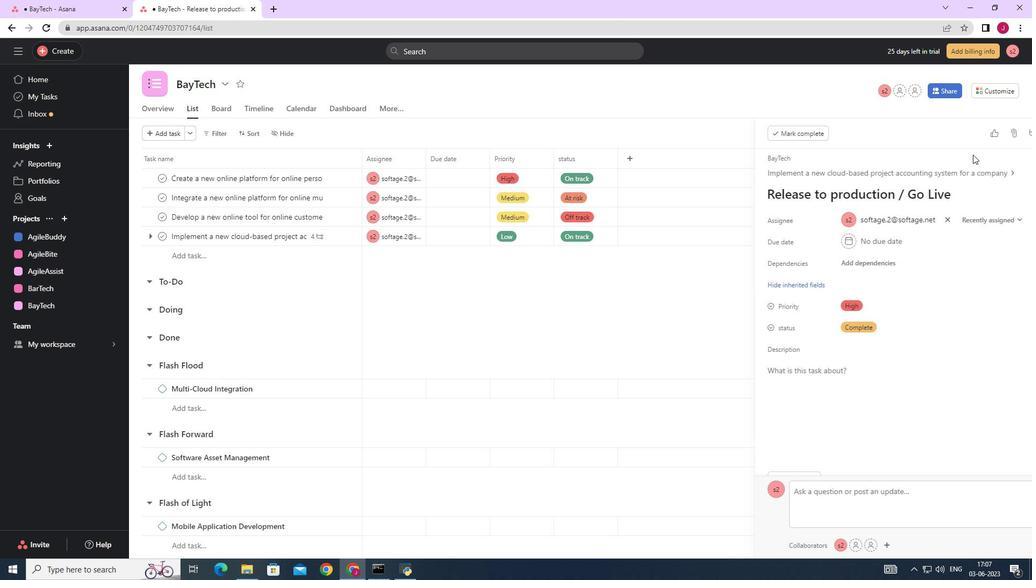 
